 Task: Look for space in Kankakee, United States from 12th July, 2023 to 16th July, 2023 for 8 adults in price range Rs.10000 to Rs.16000. Place can be private room with 8 bedrooms having 8 beds and 8 bathrooms. Property type can be house, flat, guest house. Amenities needed are: wifi, TV, free parkinig on premises, gym, breakfast. Booking option can be shelf check-in. Required host language is English.
Action: Mouse moved to (473, 102)
Screenshot: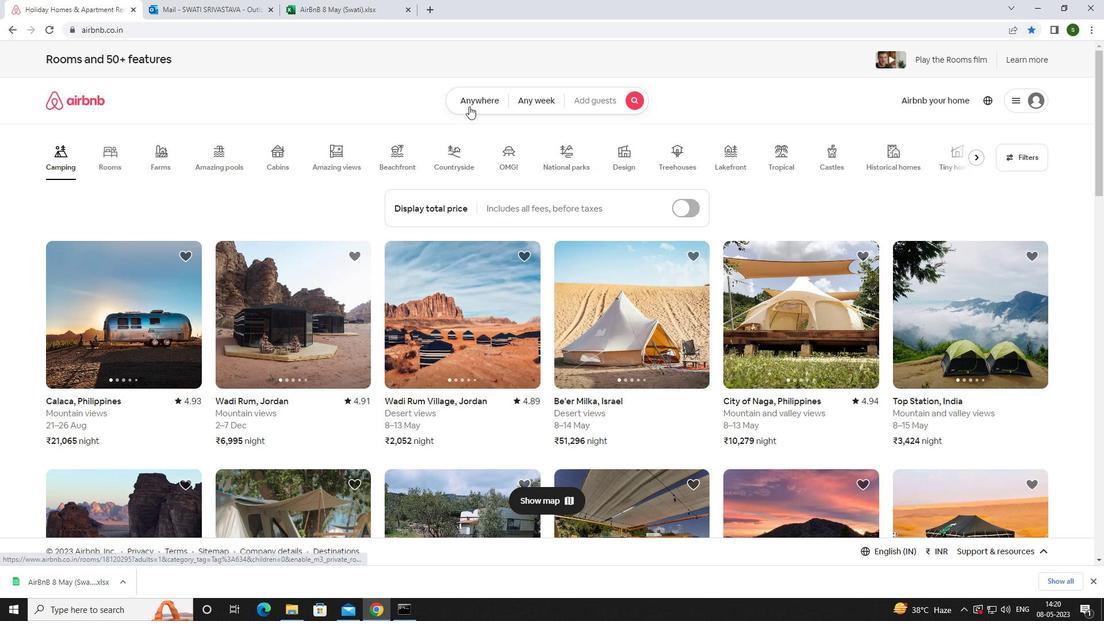 
Action: Mouse pressed left at (473, 102)
Screenshot: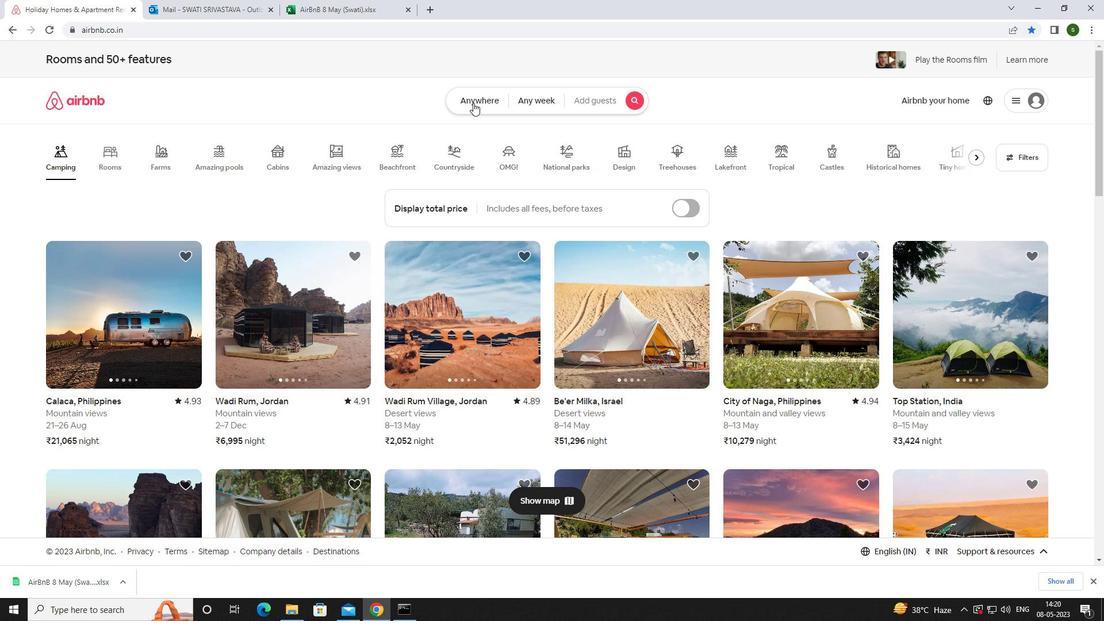 
Action: Mouse moved to (401, 141)
Screenshot: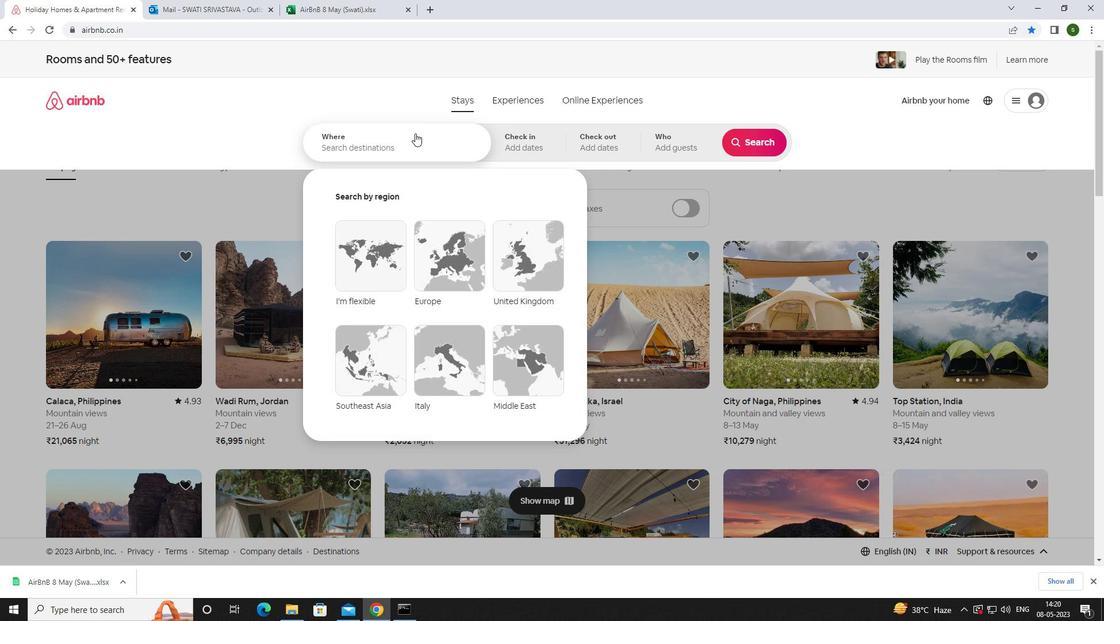 
Action: Mouse pressed left at (401, 141)
Screenshot: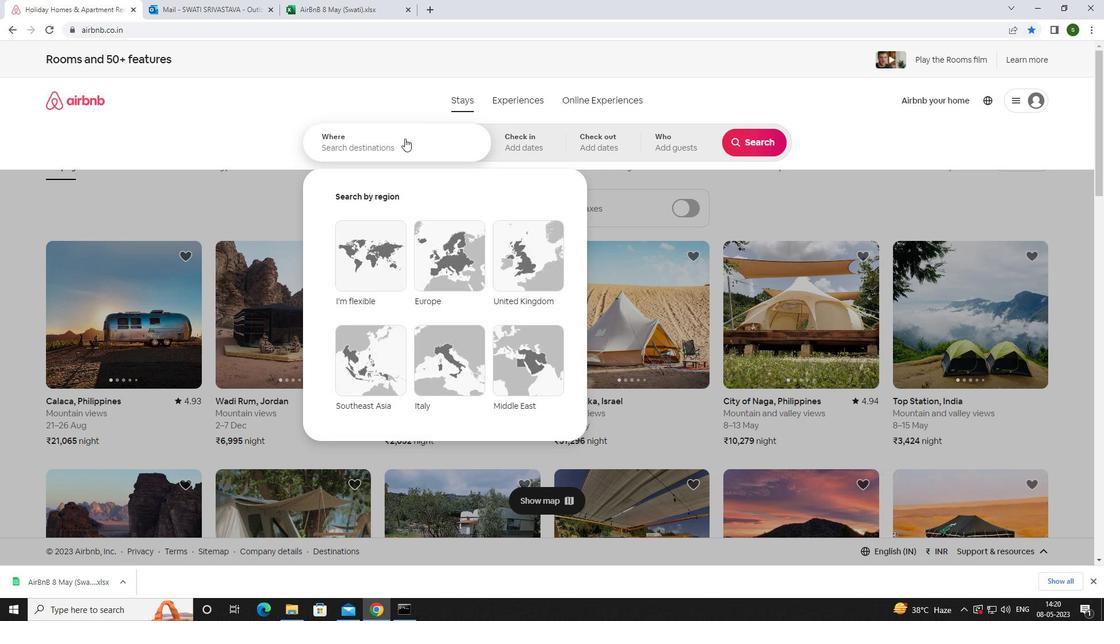 
Action: Key pressed <Key.caps_lock>k<Key.caps_lock>ankakee,<Key.space><Key.caps_lock>u<Key.caps_lock>nited<Key.space><Key.caps_lock>s<Key.caps_lock>tates<Key.enter>
Screenshot: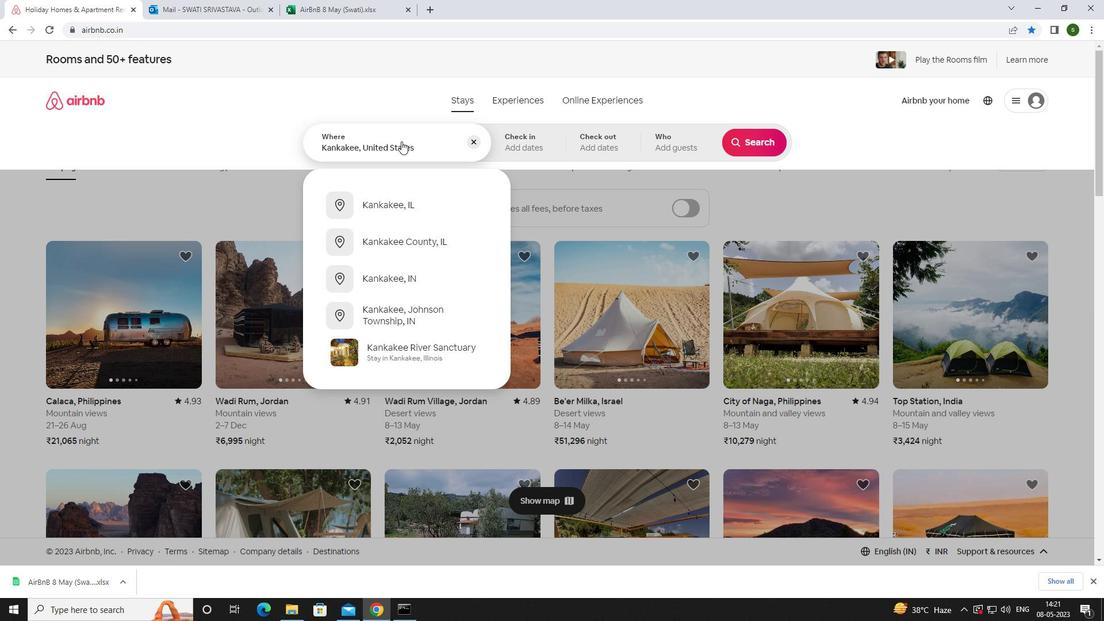 
Action: Mouse moved to (745, 233)
Screenshot: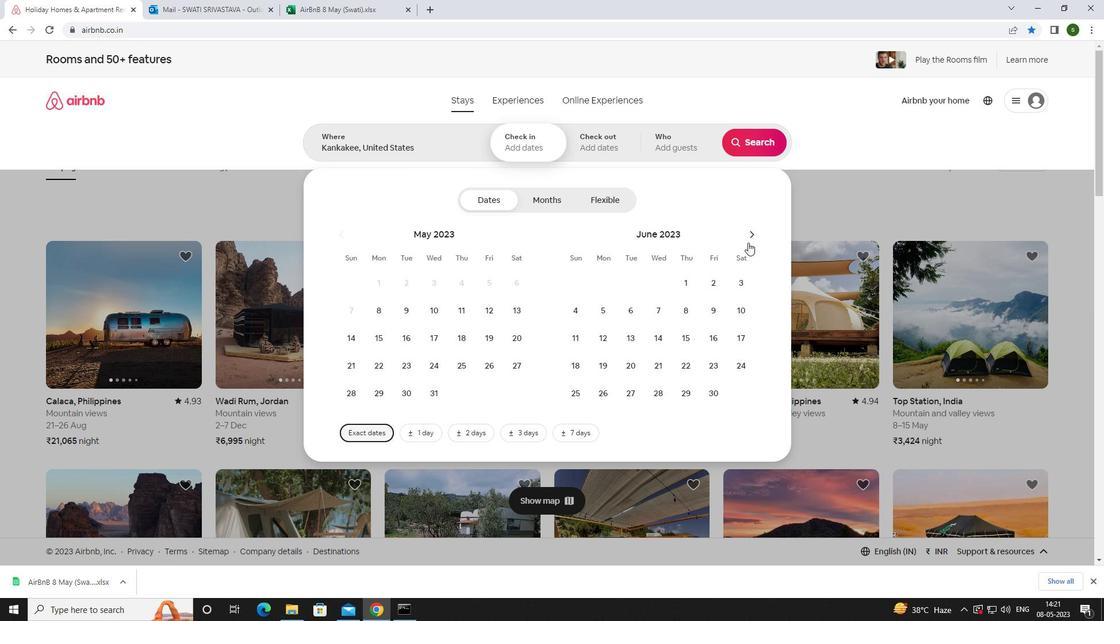 
Action: Mouse pressed left at (745, 233)
Screenshot: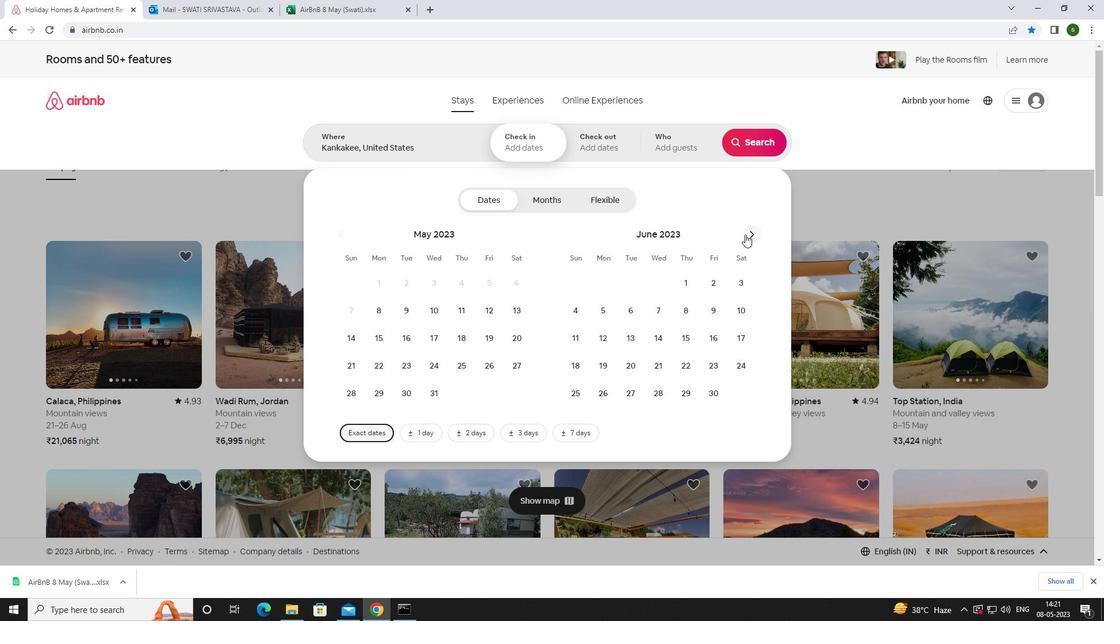 
Action: Mouse moved to (660, 338)
Screenshot: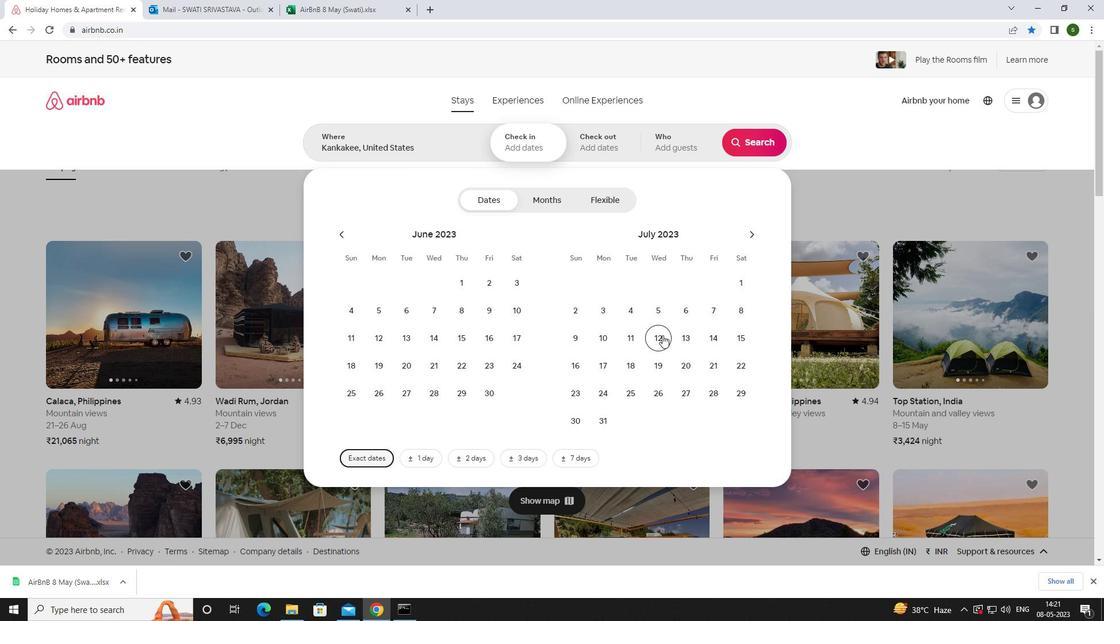 
Action: Mouse pressed left at (660, 338)
Screenshot: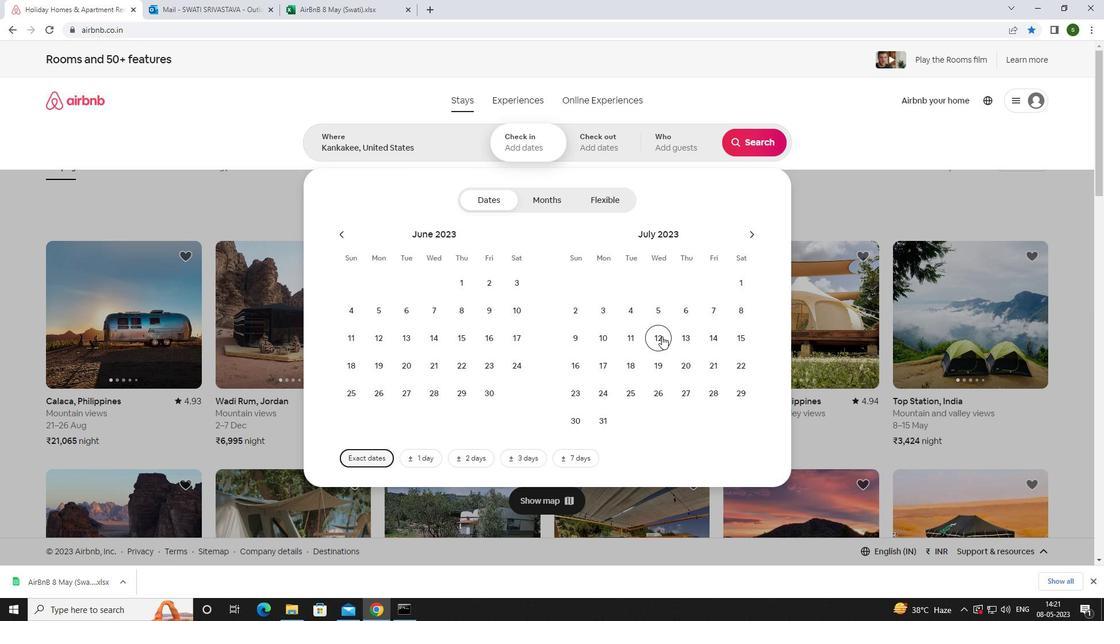 
Action: Mouse moved to (575, 369)
Screenshot: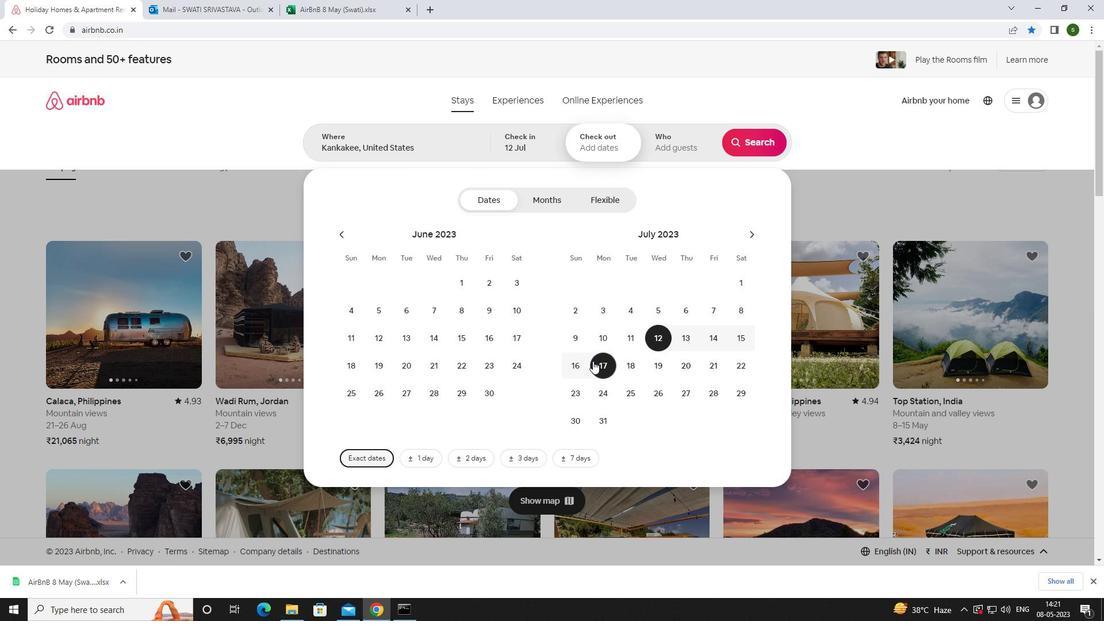 
Action: Mouse pressed left at (575, 369)
Screenshot: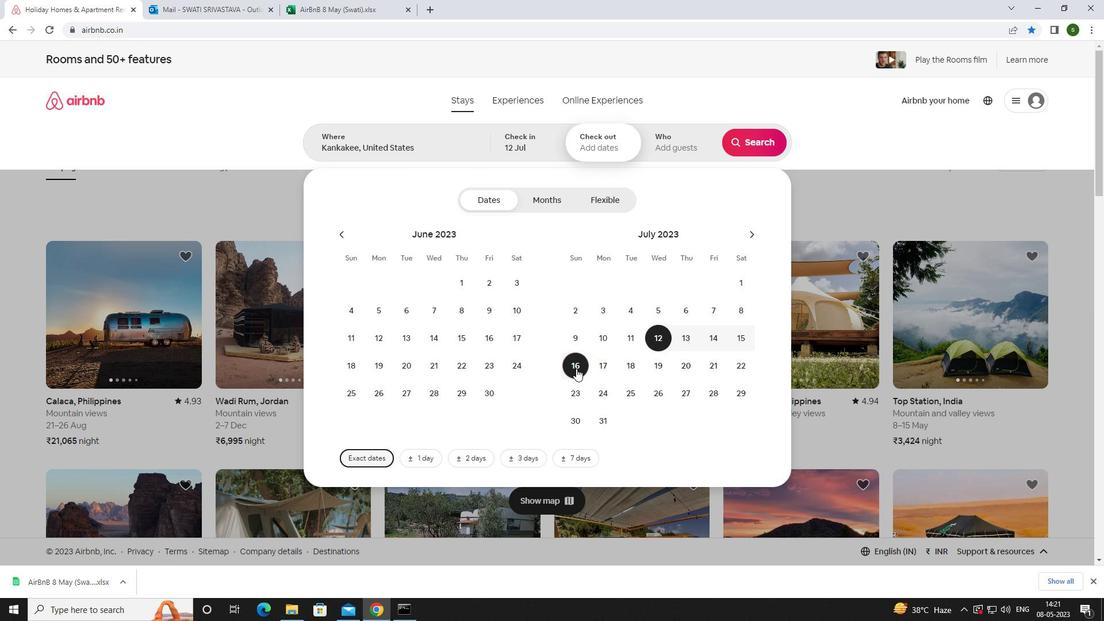 
Action: Mouse moved to (671, 139)
Screenshot: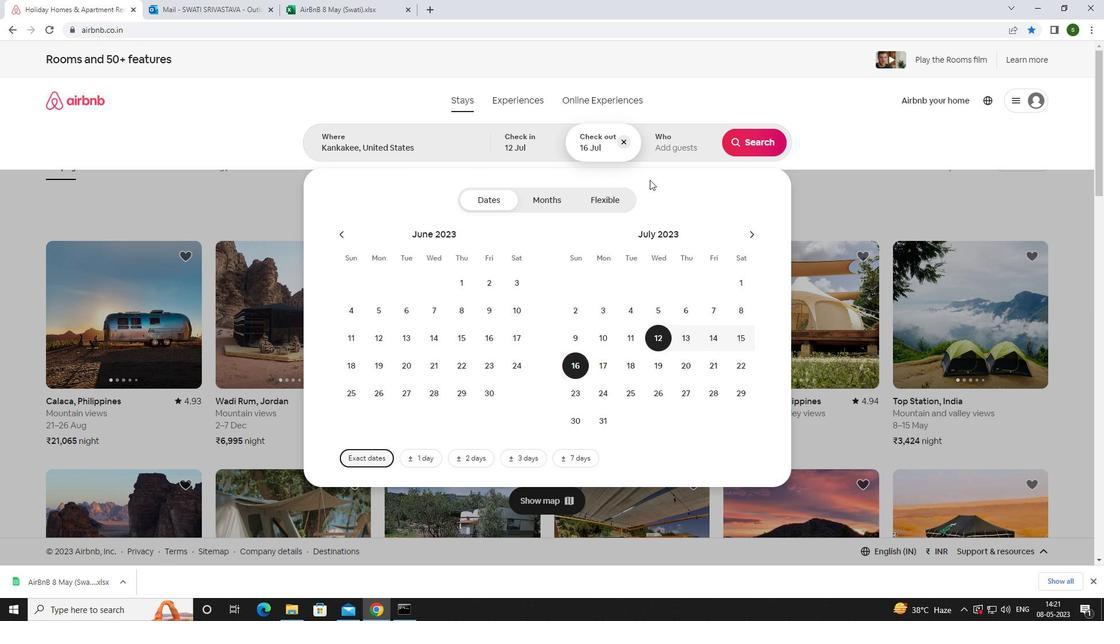 
Action: Mouse pressed left at (671, 139)
Screenshot: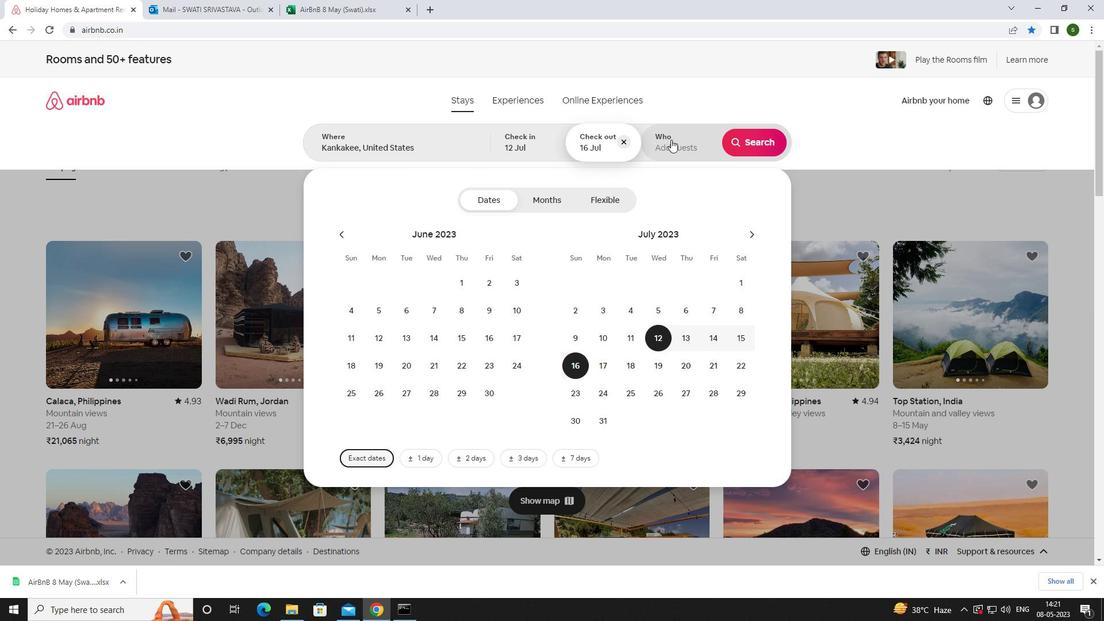 
Action: Mouse moved to (759, 204)
Screenshot: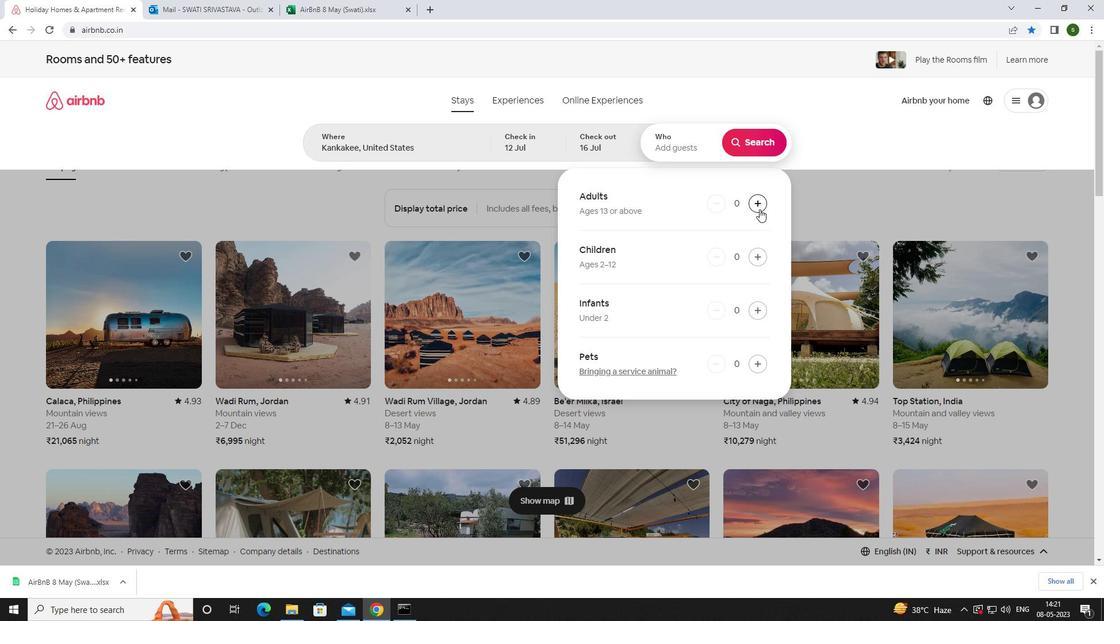 
Action: Mouse pressed left at (759, 204)
Screenshot: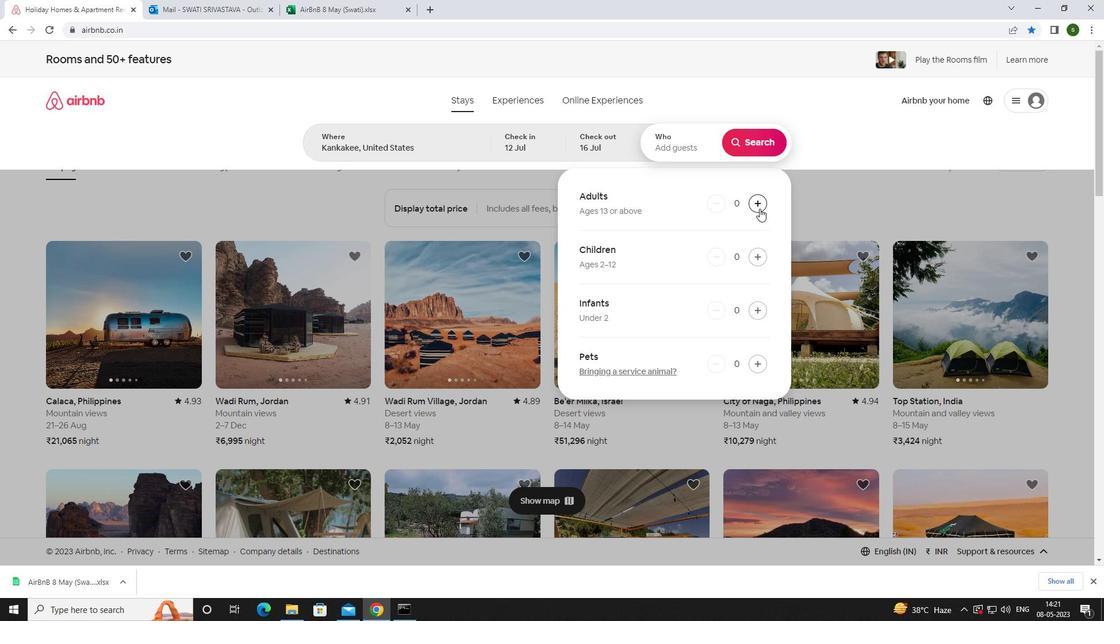 
Action: Mouse pressed left at (759, 204)
Screenshot: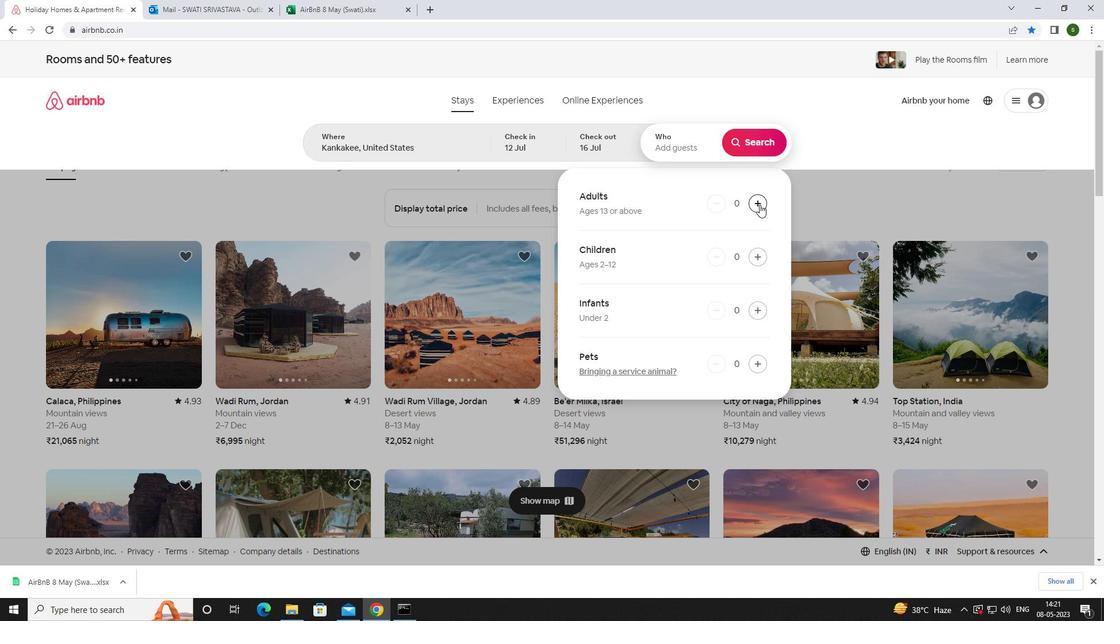 
Action: Mouse pressed left at (759, 204)
Screenshot: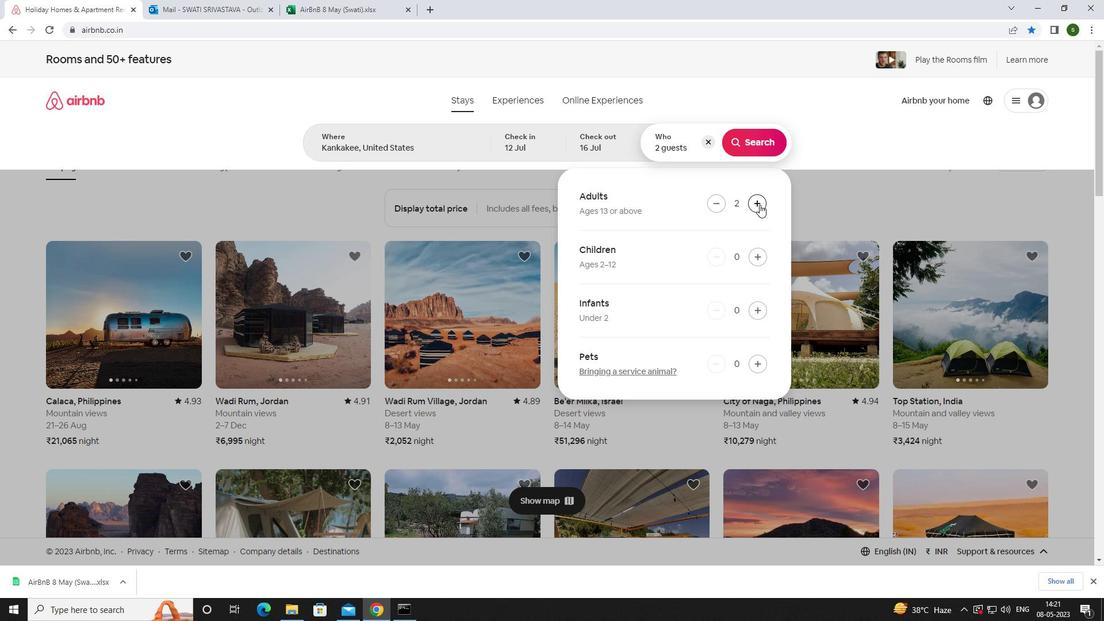 
Action: Mouse pressed left at (759, 204)
Screenshot: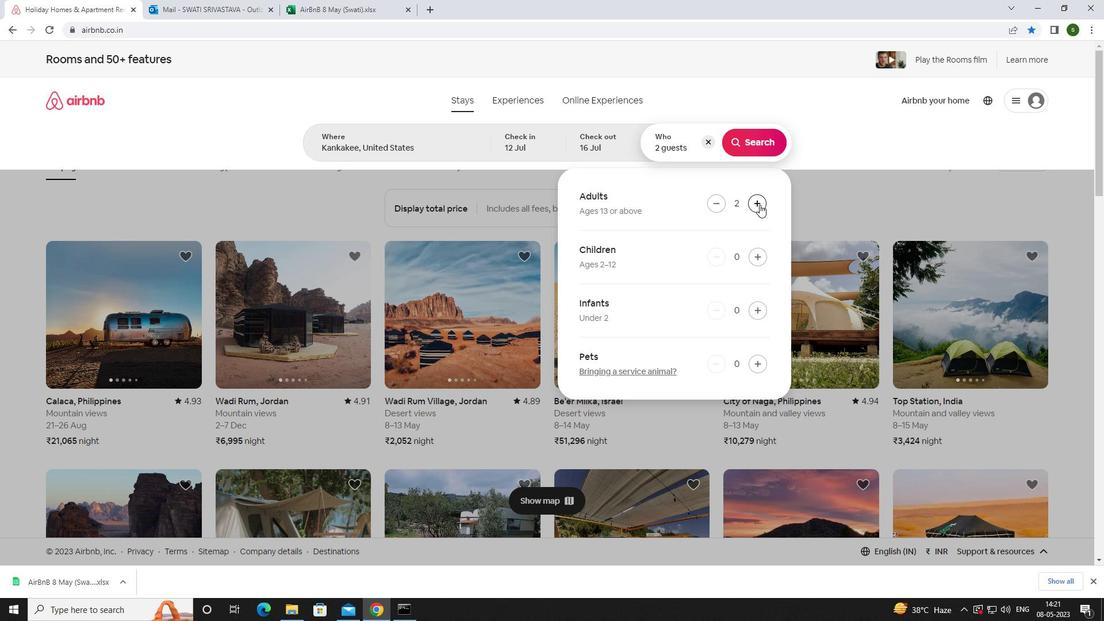 
Action: Mouse pressed left at (759, 204)
Screenshot: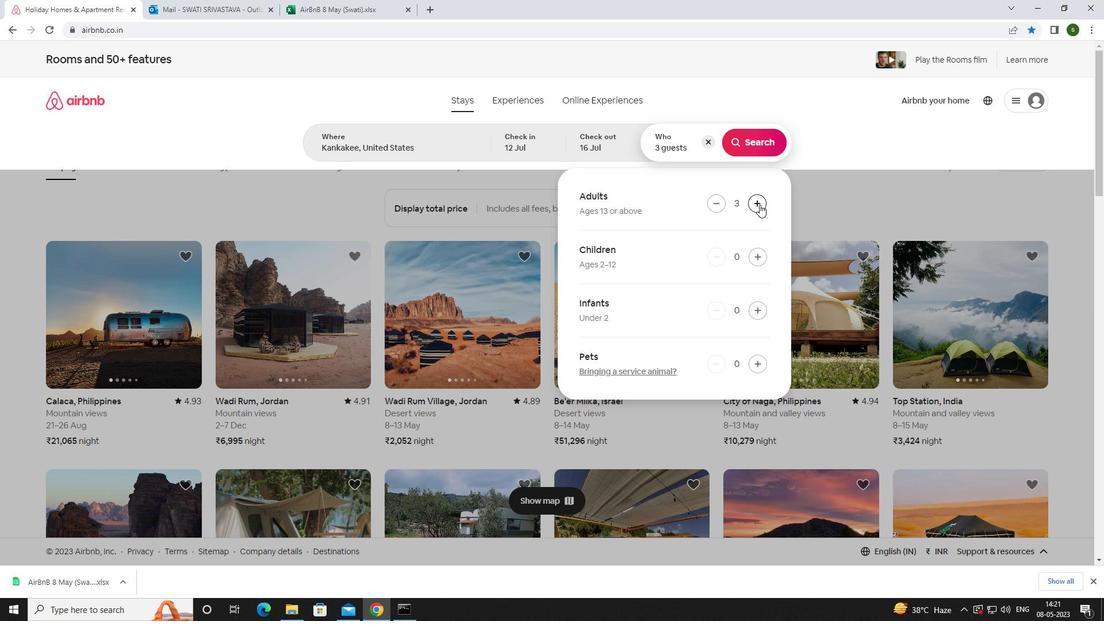 
Action: Mouse pressed left at (759, 204)
Screenshot: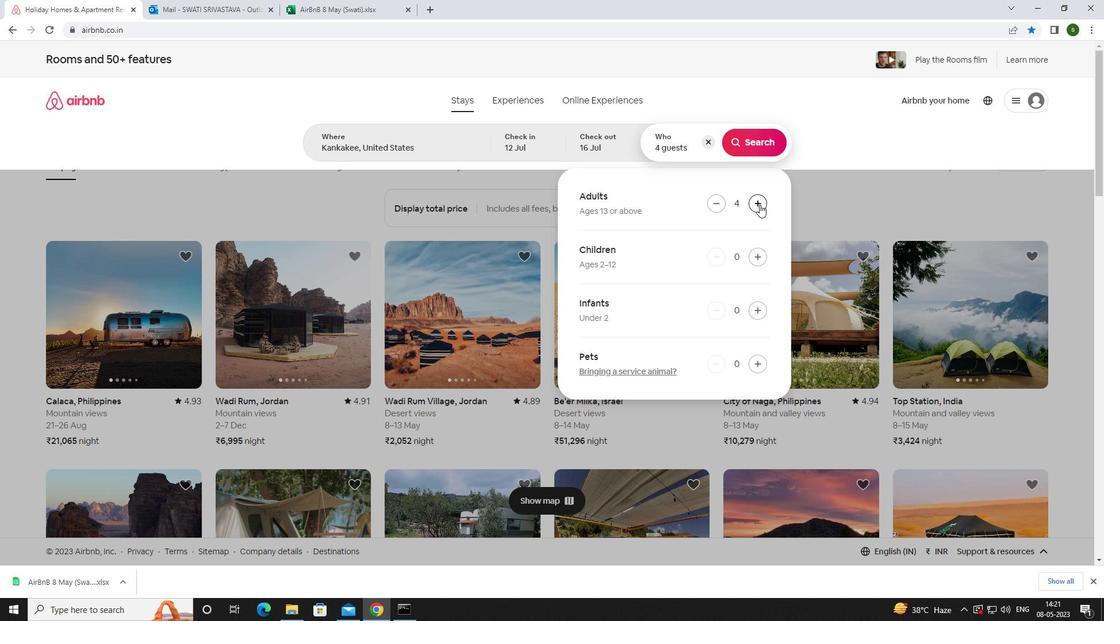 
Action: Mouse pressed left at (759, 204)
Screenshot: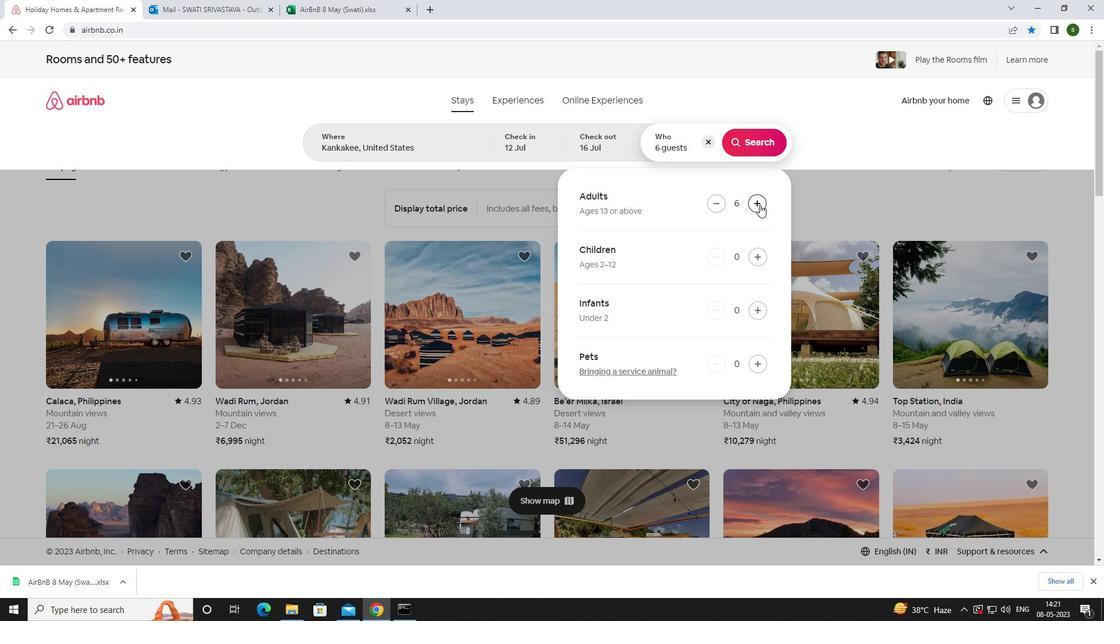
Action: Mouse moved to (759, 204)
Screenshot: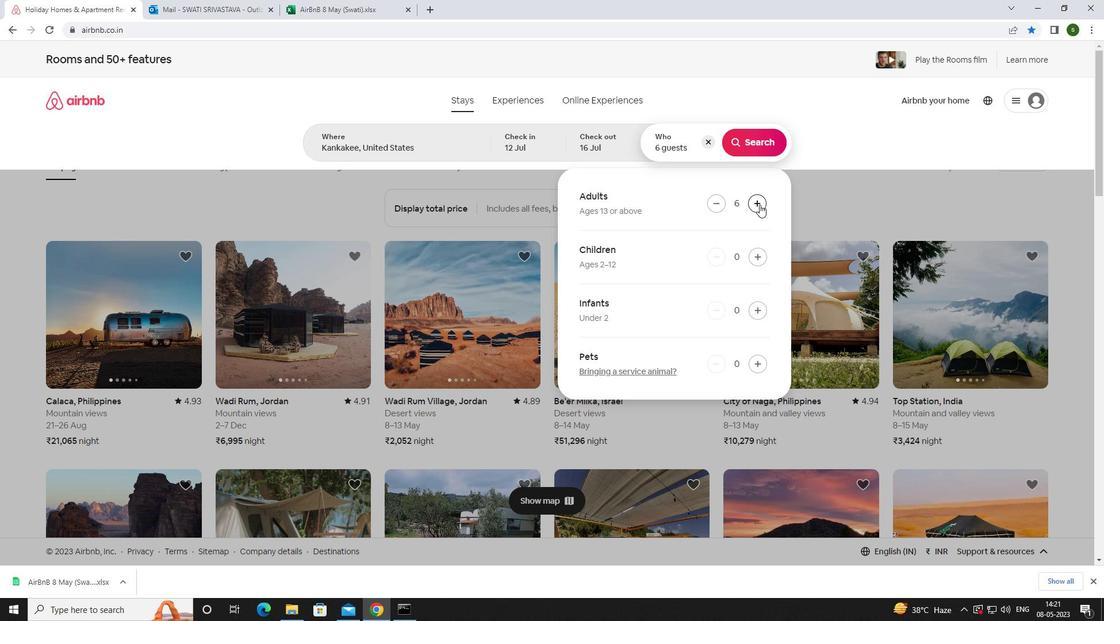 
Action: Mouse pressed left at (759, 204)
Screenshot: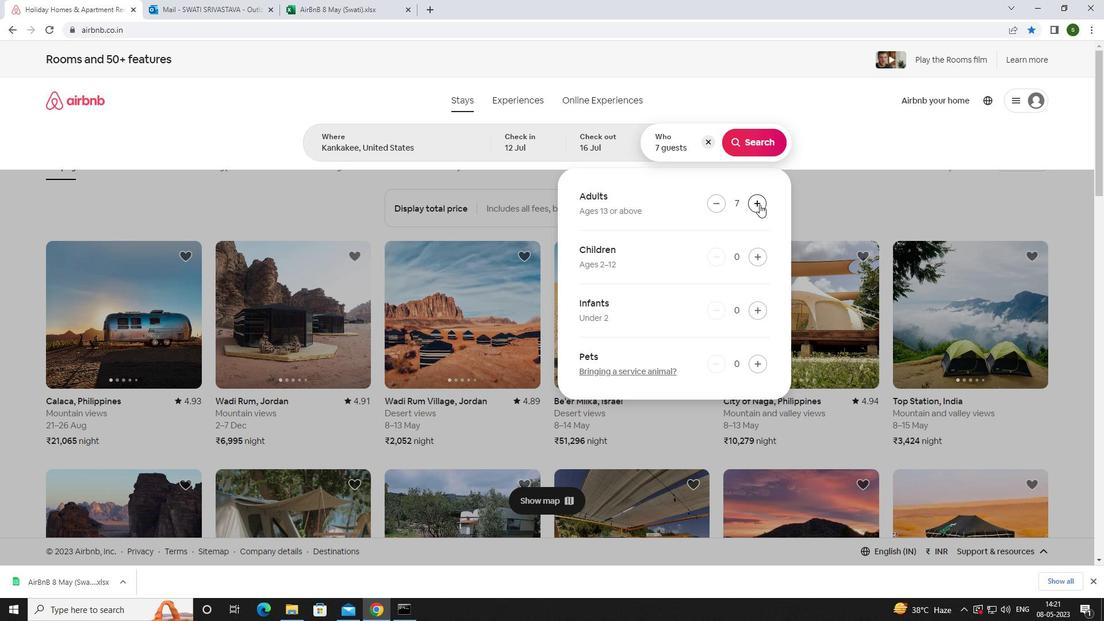 
Action: Mouse moved to (755, 139)
Screenshot: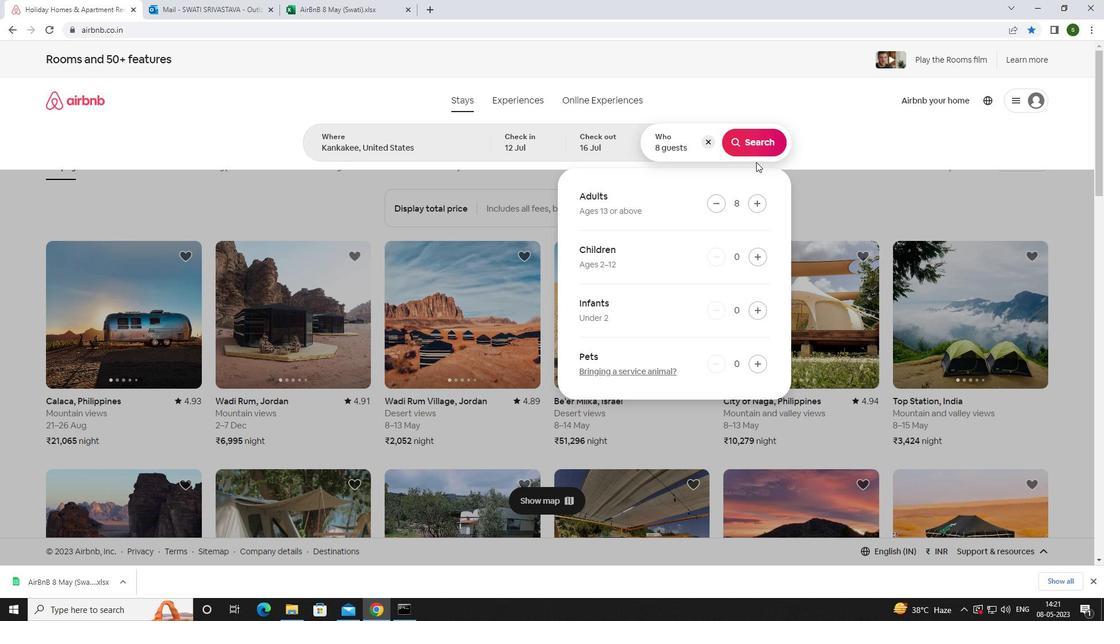 
Action: Mouse pressed left at (755, 139)
Screenshot: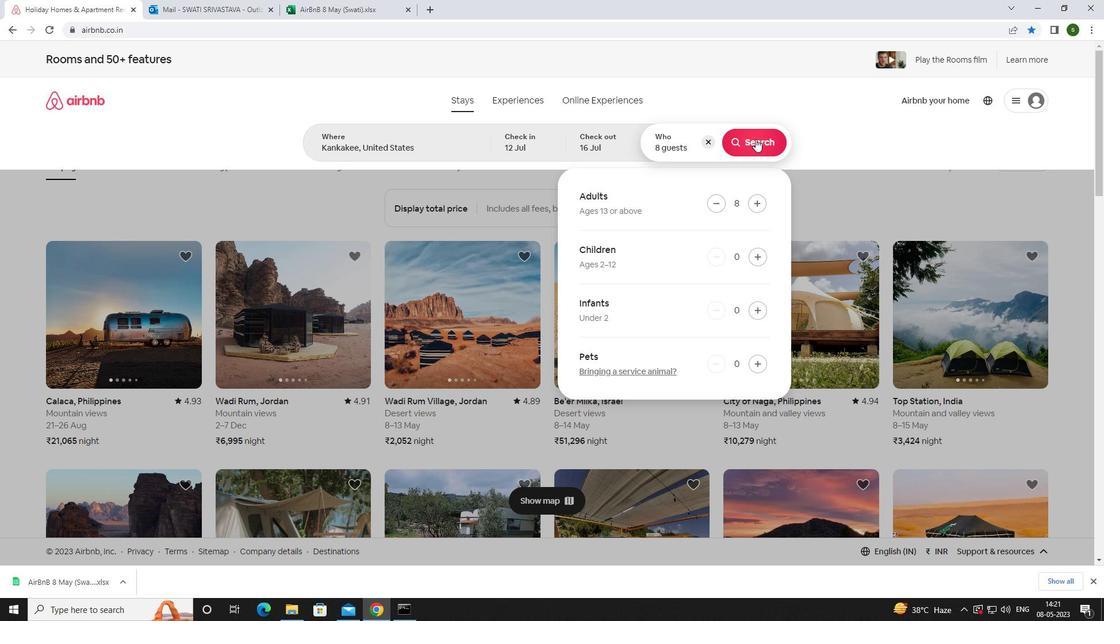 
Action: Mouse moved to (1047, 104)
Screenshot: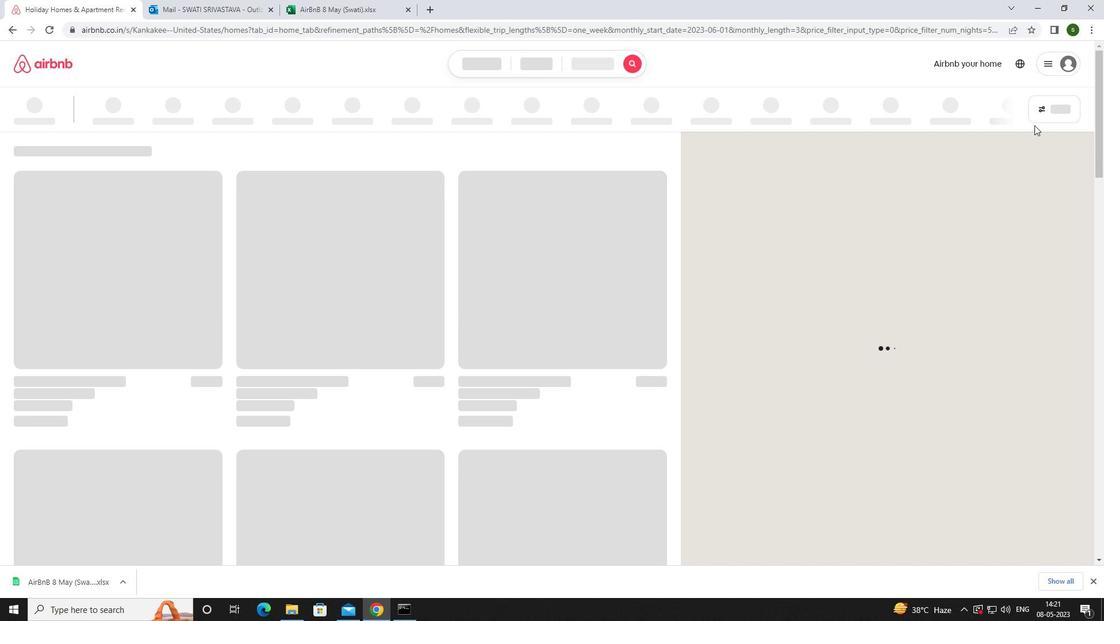 
Action: Mouse pressed left at (1047, 104)
Screenshot: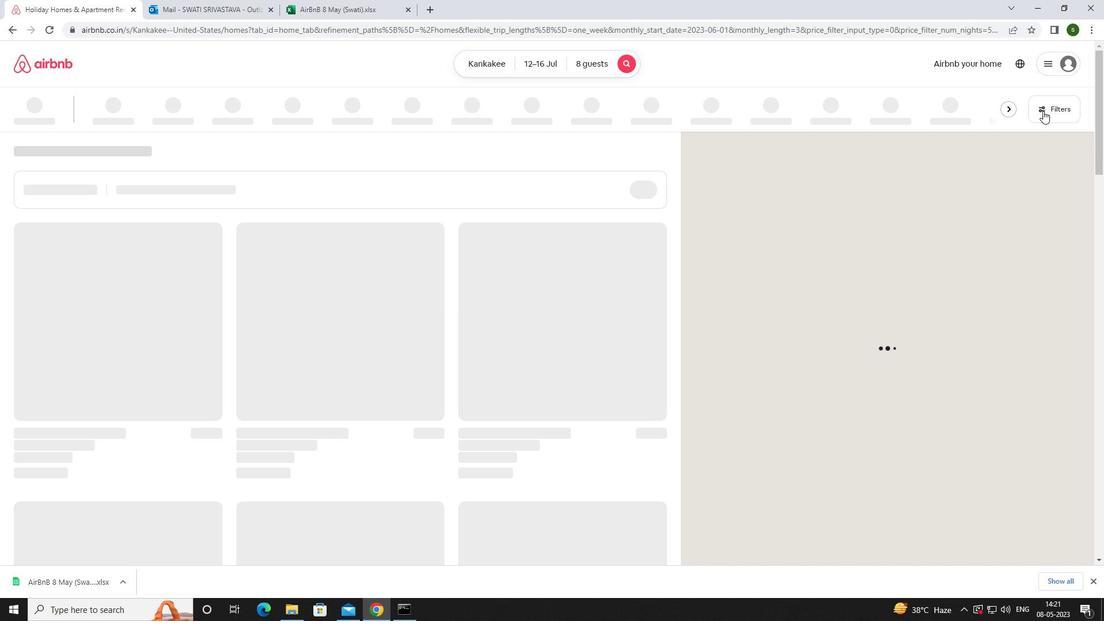 
Action: Mouse moved to (463, 389)
Screenshot: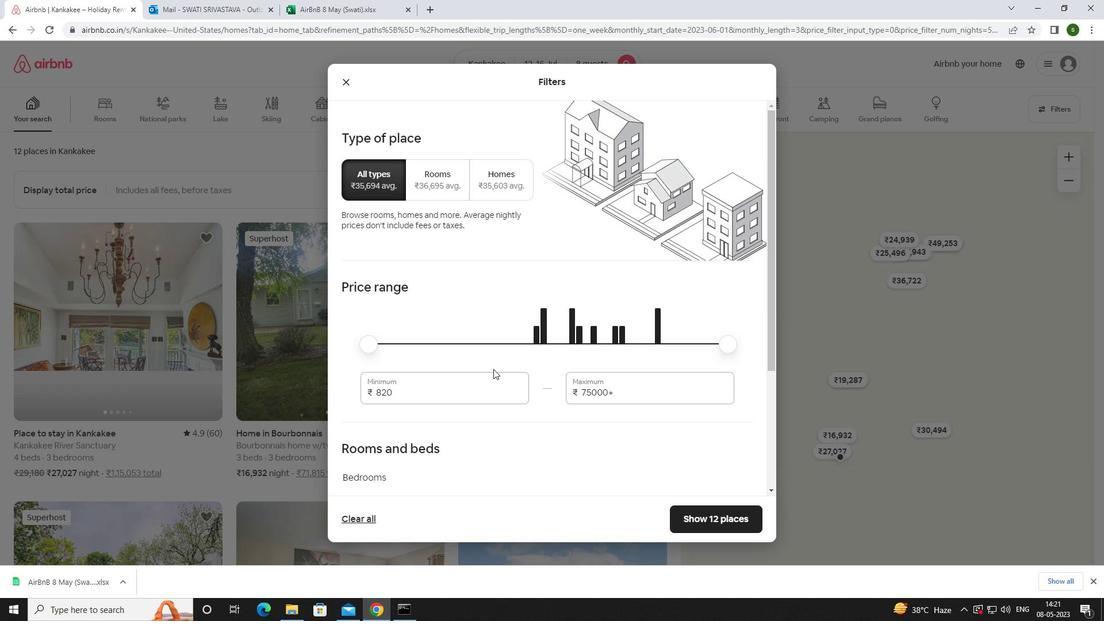
Action: Mouse pressed left at (463, 389)
Screenshot: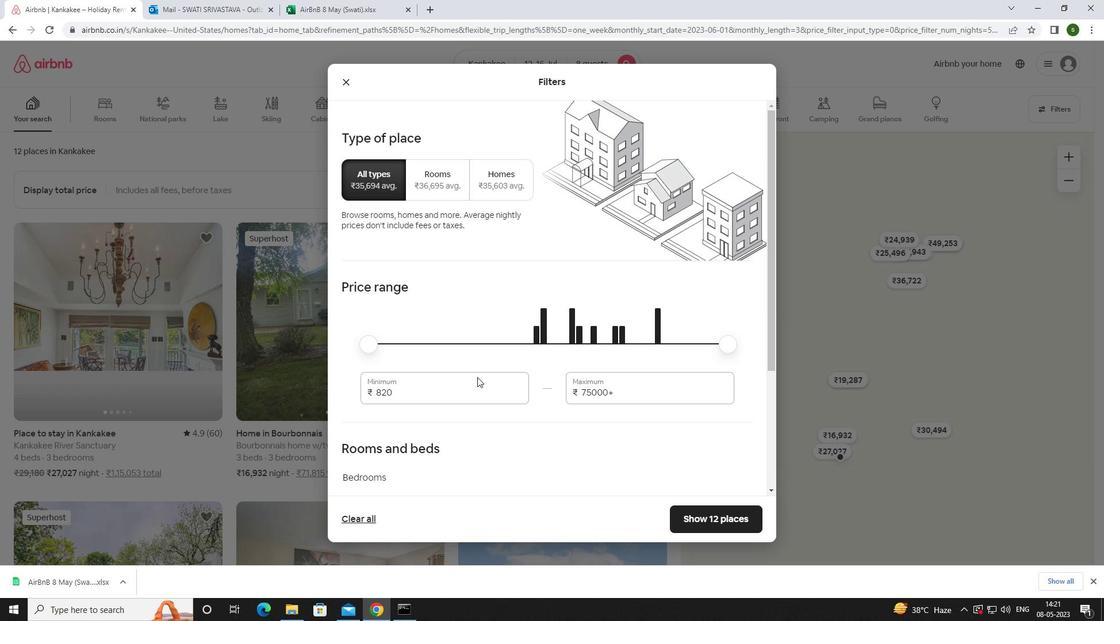 
Action: Key pressed <Key.backspace><Key.backspace><Key.backspace>10000
Screenshot: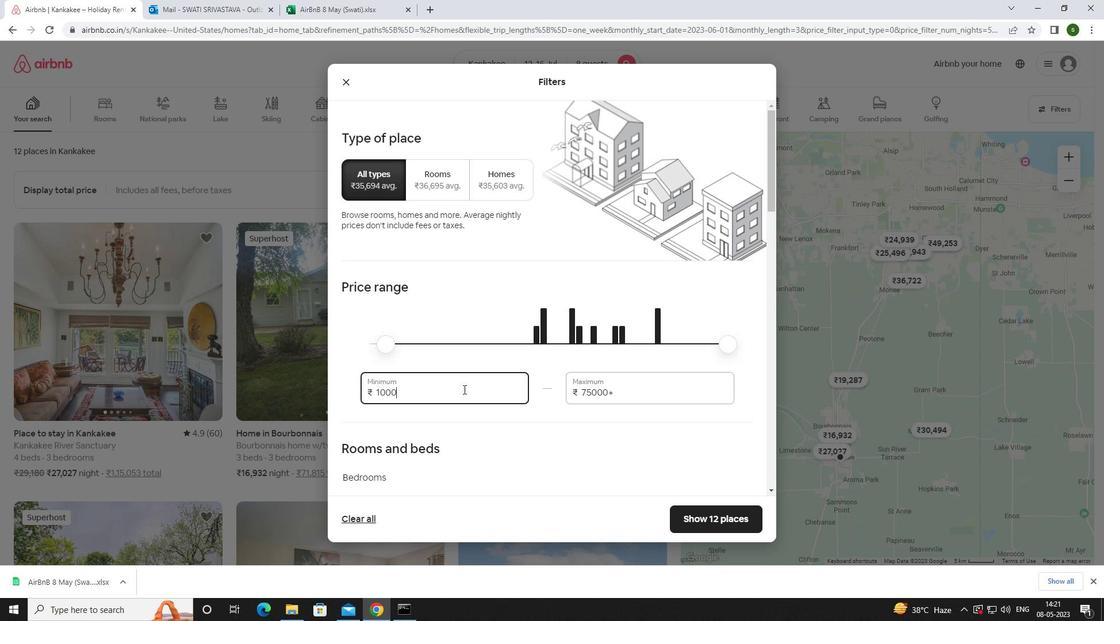 
Action: Mouse moved to (626, 393)
Screenshot: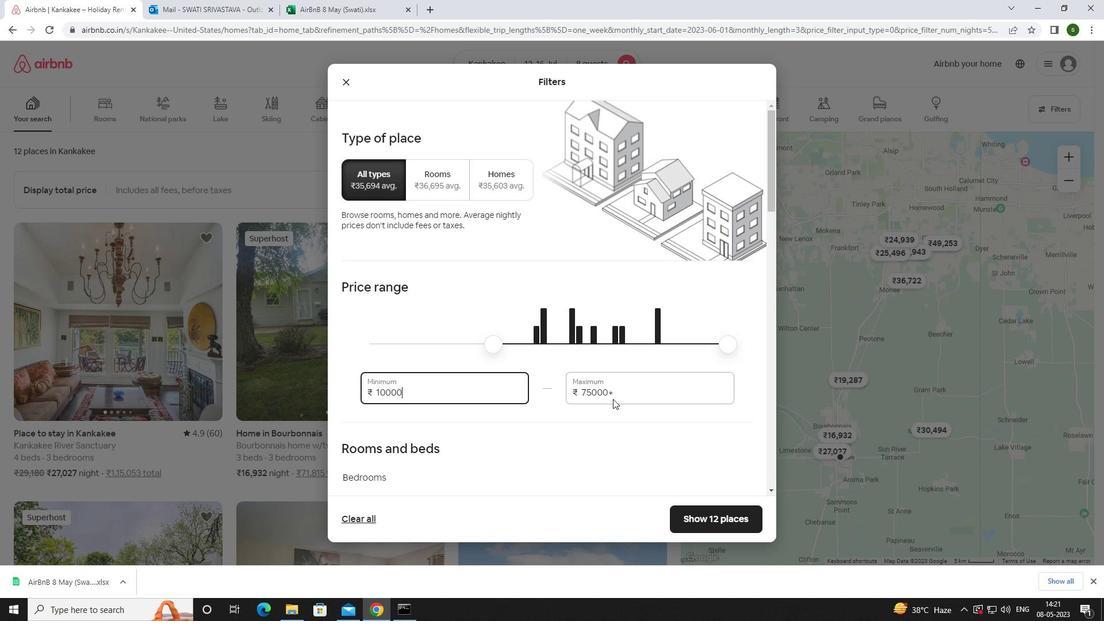 
Action: Mouse pressed left at (626, 393)
Screenshot: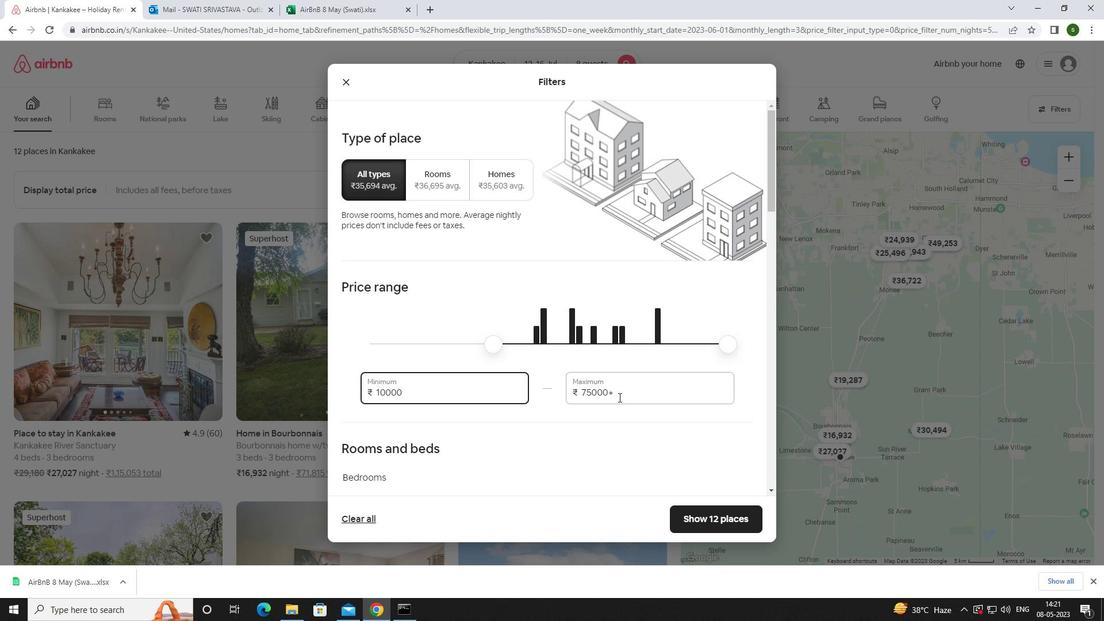 
Action: Key pressed <Key.backspace><Key.backspace><Key.backspace><Key.backspace><Key.backspace><Key.backspace><Key.backspace><Key.backspace><Key.backspace><Key.backspace>16000
Screenshot: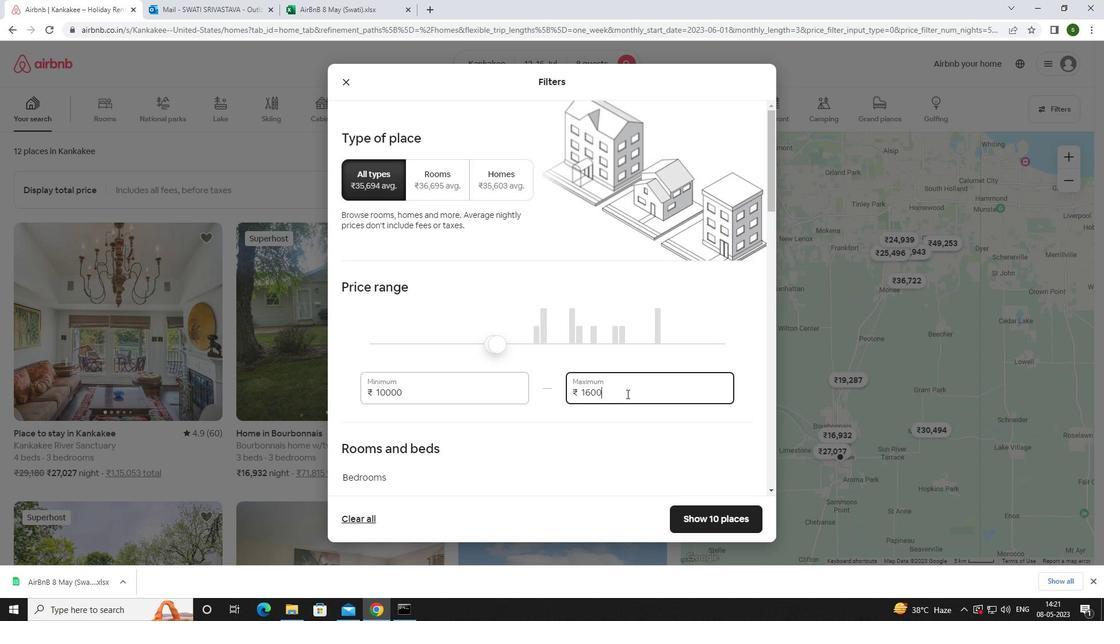 
Action: Mouse moved to (543, 396)
Screenshot: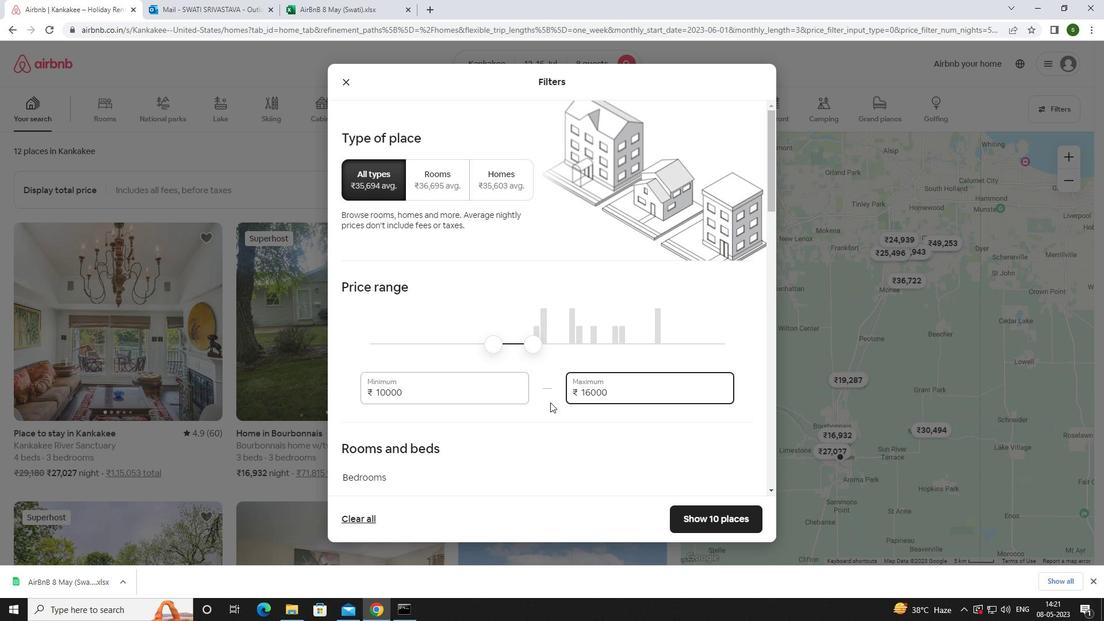 
Action: Mouse scrolled (543, 395) with delta (0, 0)
Screenshot: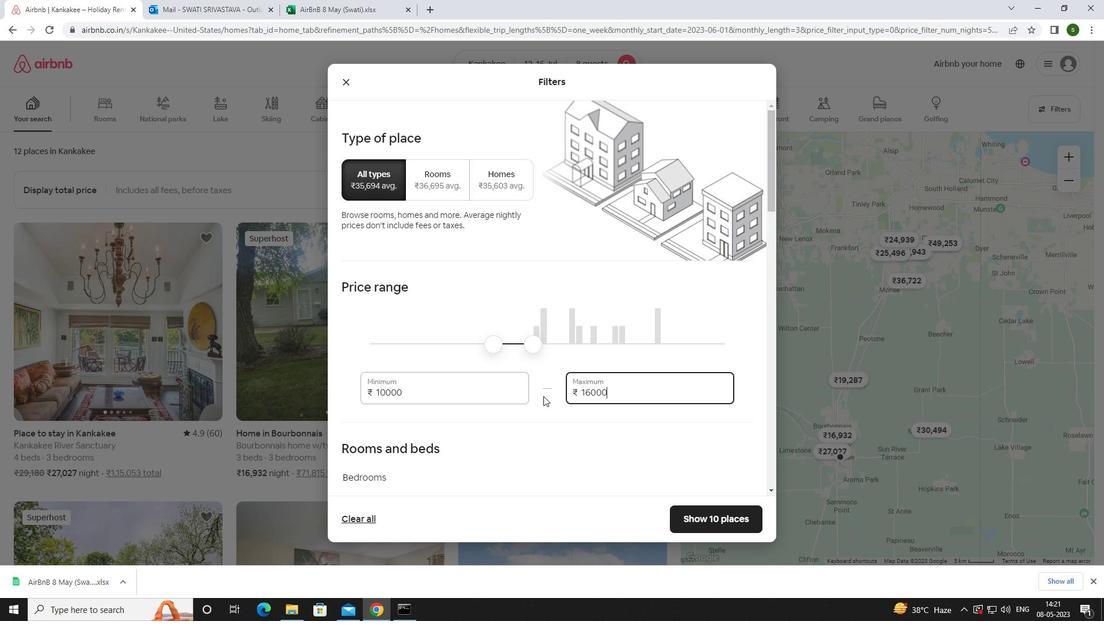 
Action: Mouse scrolled (543, 395) with delta (0, 0)
Screenshot: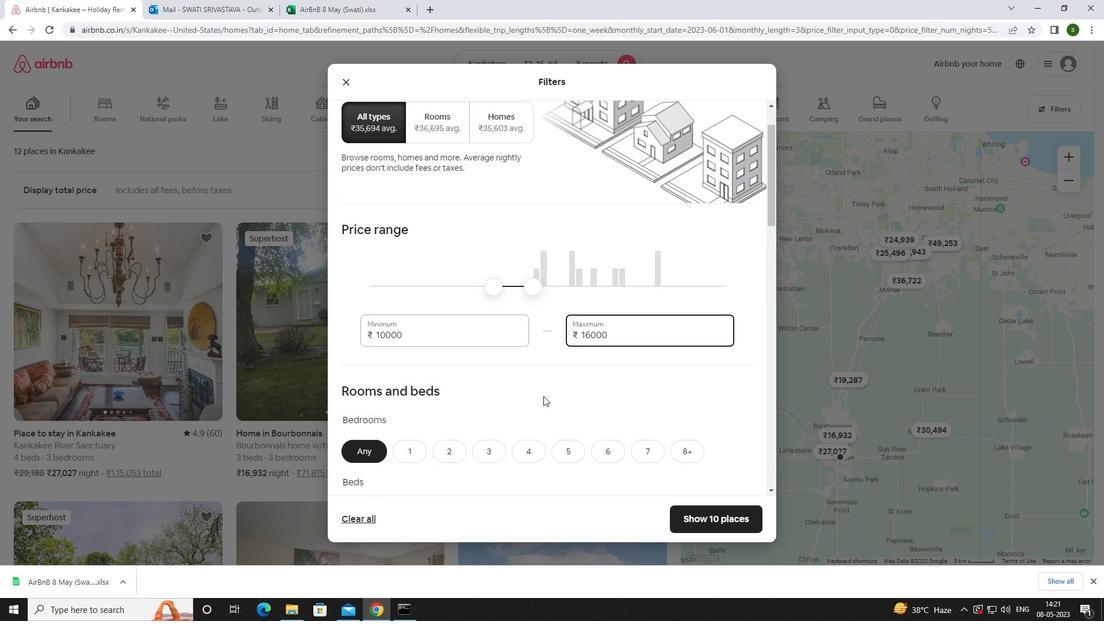 
Action: Mouse scrolled (543, 395) with delta (0, 0)
Screenshot: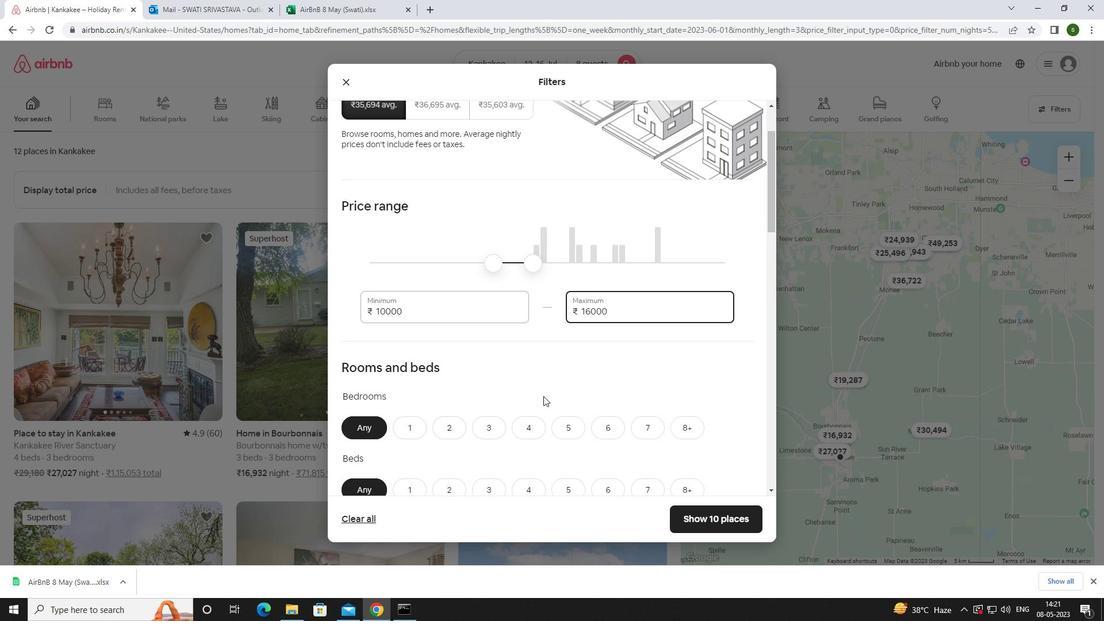 
Action: Mouse scrolled (543, 395) with delta (0, 0)
Screenshot: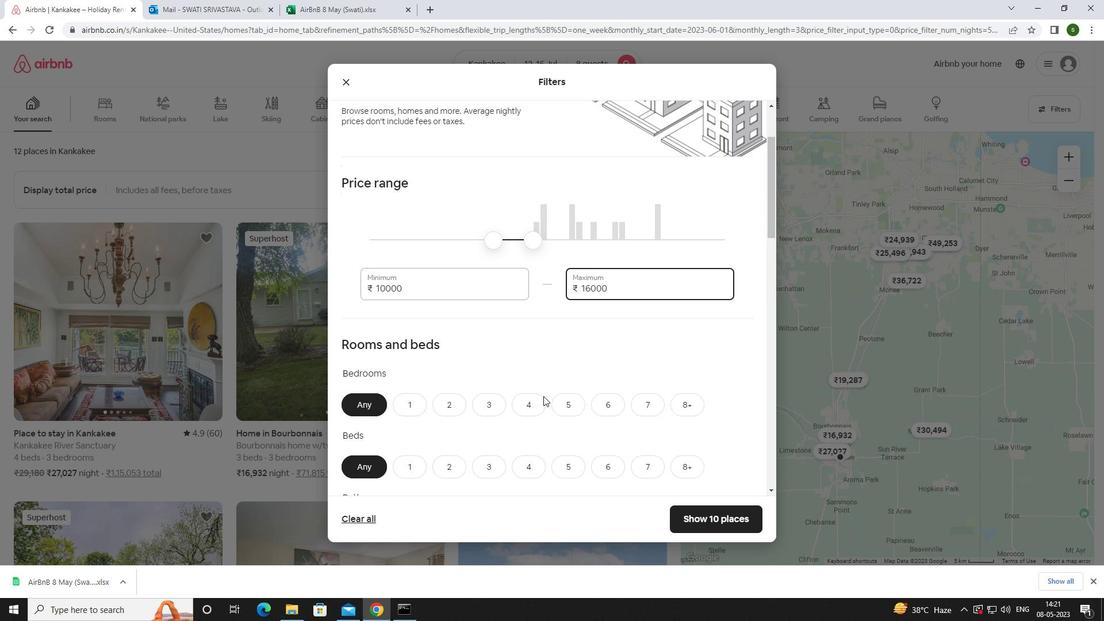 
Action: Mouse moved to (680, 278)
Screenshot: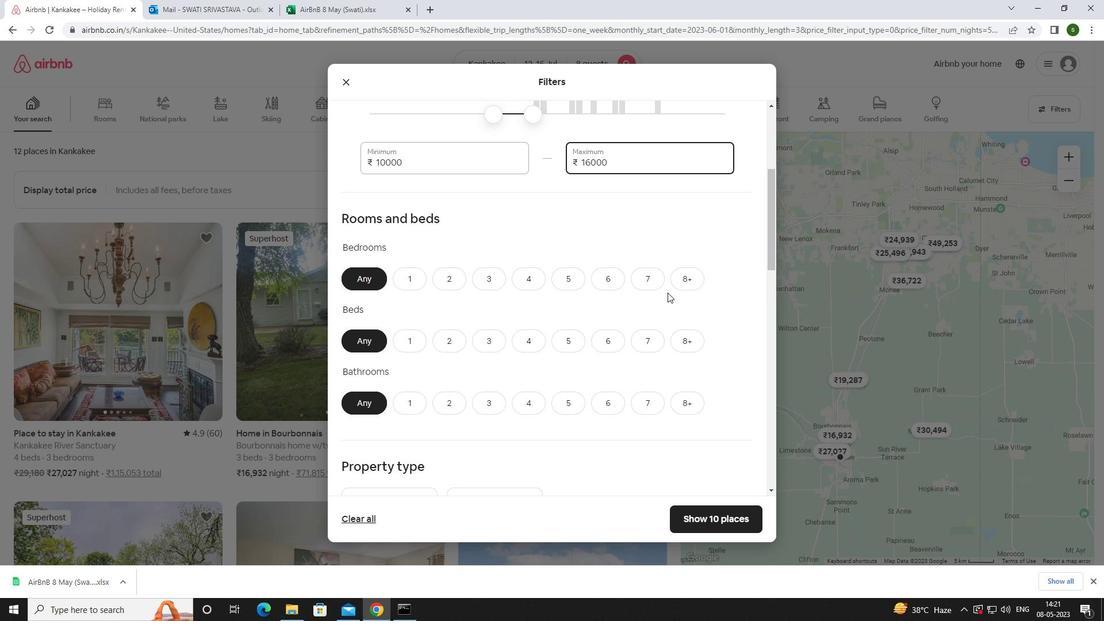 
Action: Mouse pressed left at (680, 278)
Screenshot: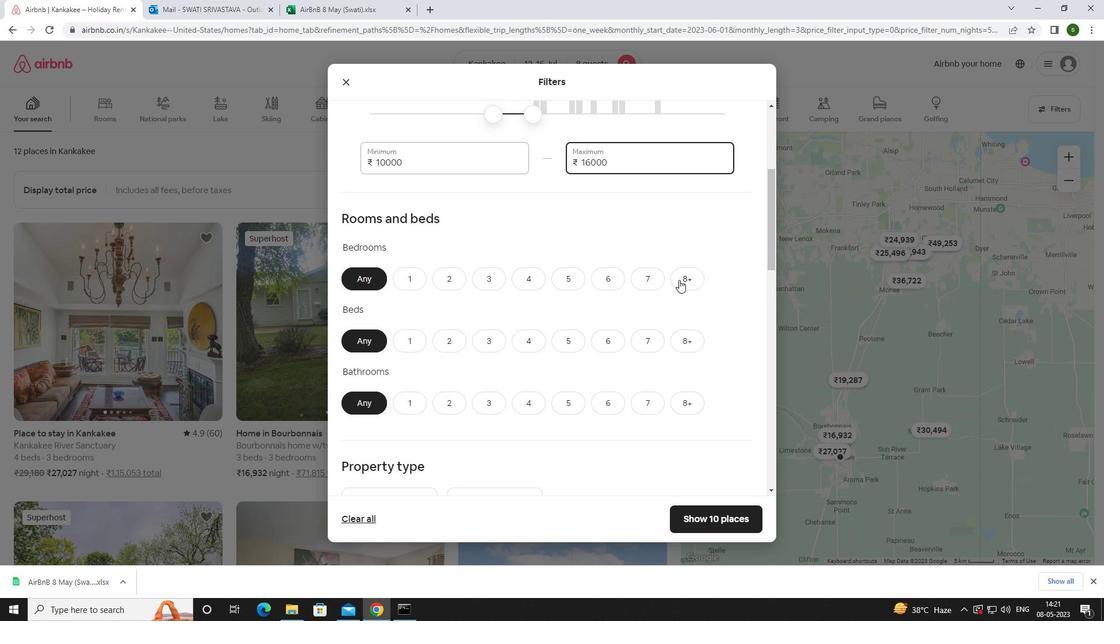 
Action: Mouse moved to (683, 336)
Screenshot: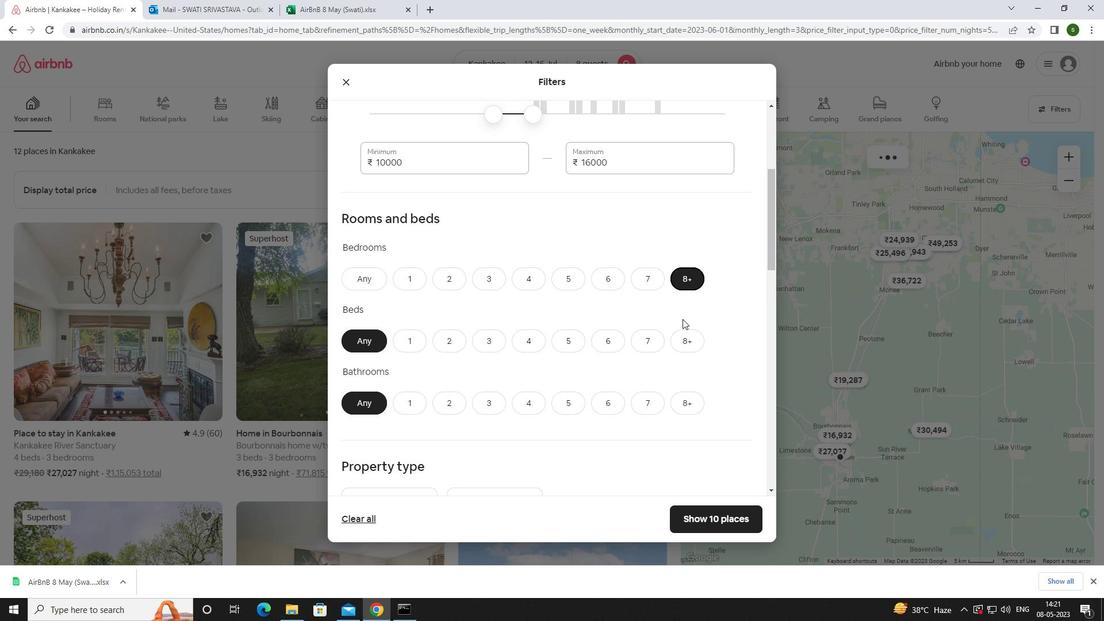 
Action: Mouse pressed left at (683, 336)
Screenshot: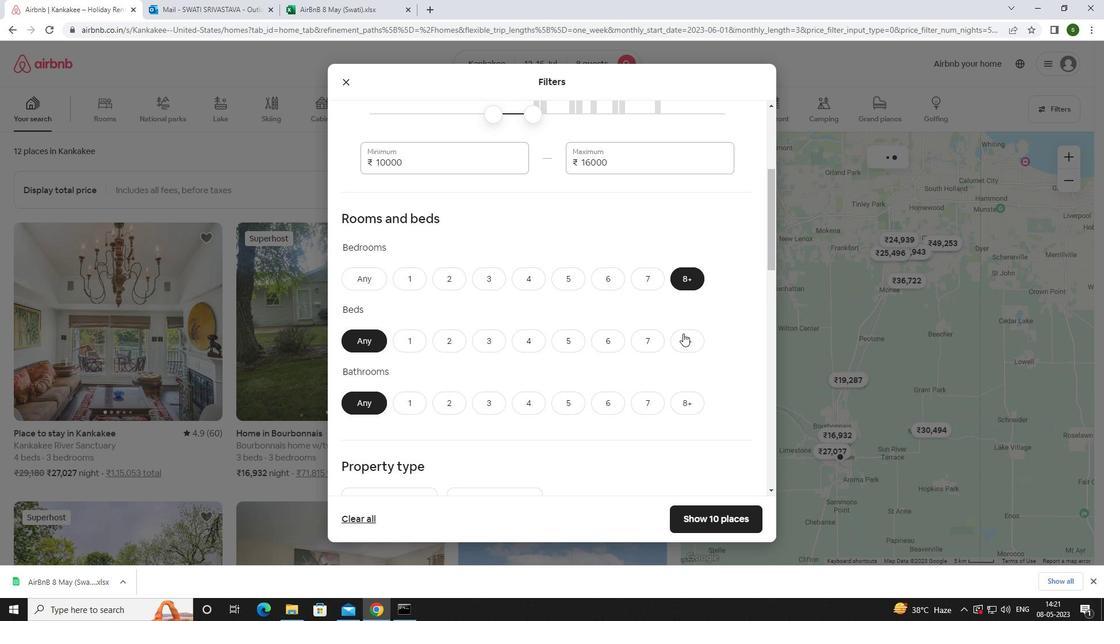 
Action: Mouse moved to (689, 403)
Screenshot: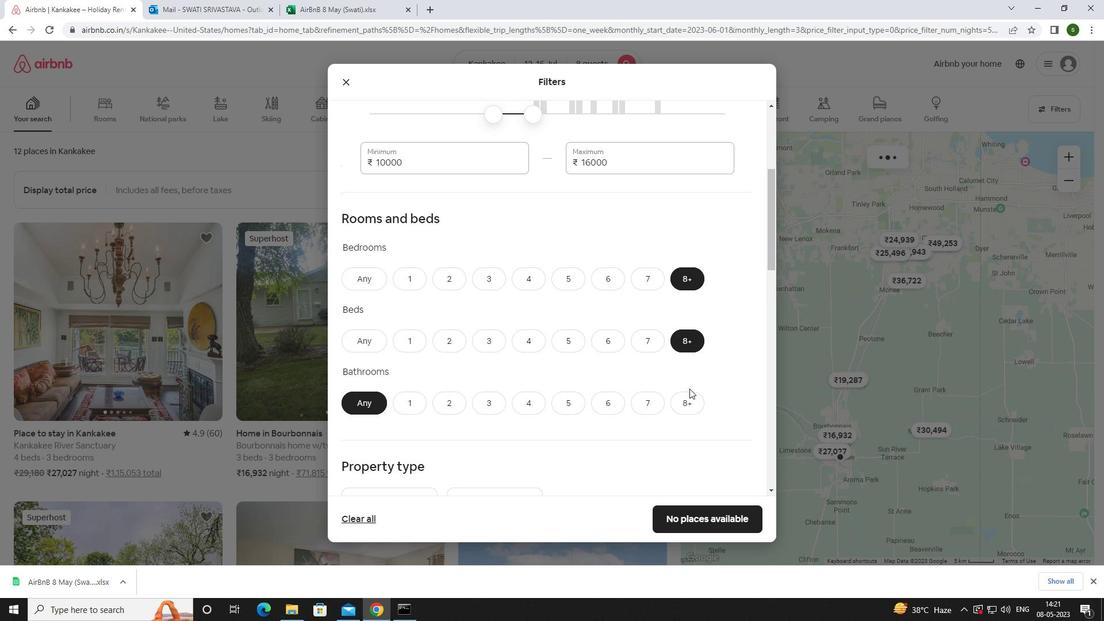 
Action: Mouse pressed left at (689, 403)
Screenshot: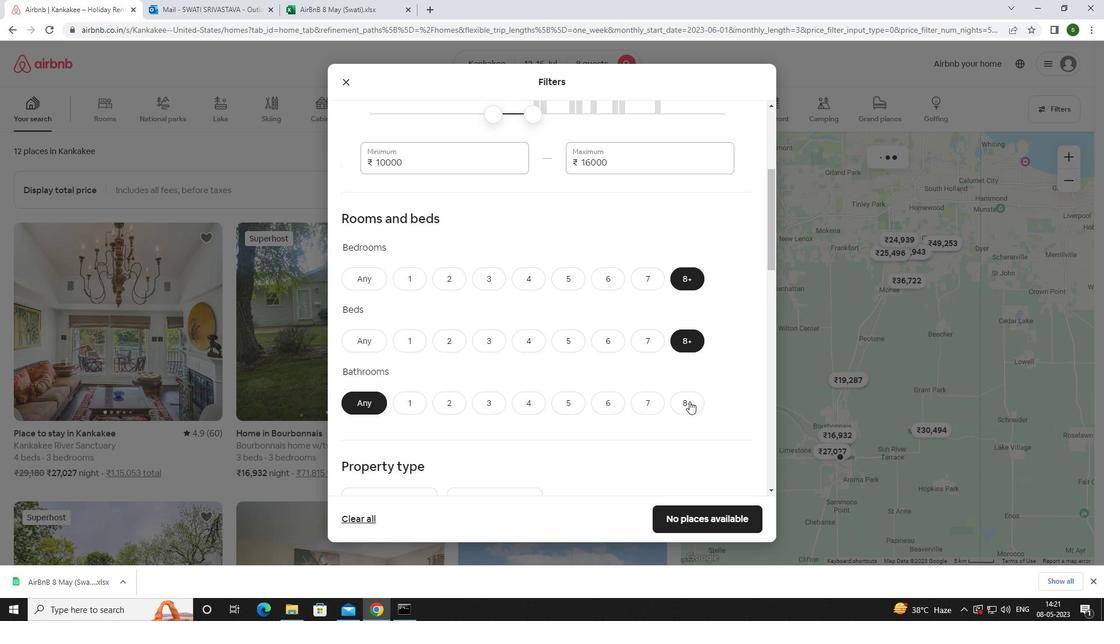 
Action: Mouse scrolled (689, 403) with delta (0, 0)
Screenshot: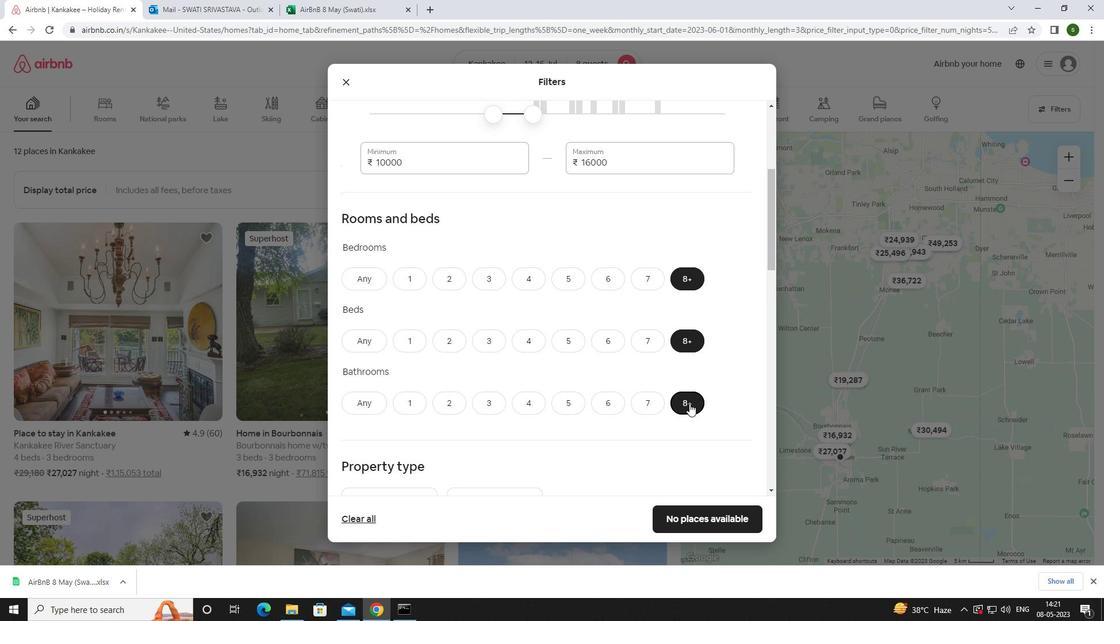 
Action: Mouse scrolled (689, 403) with delta (0, 0)
Screenshot: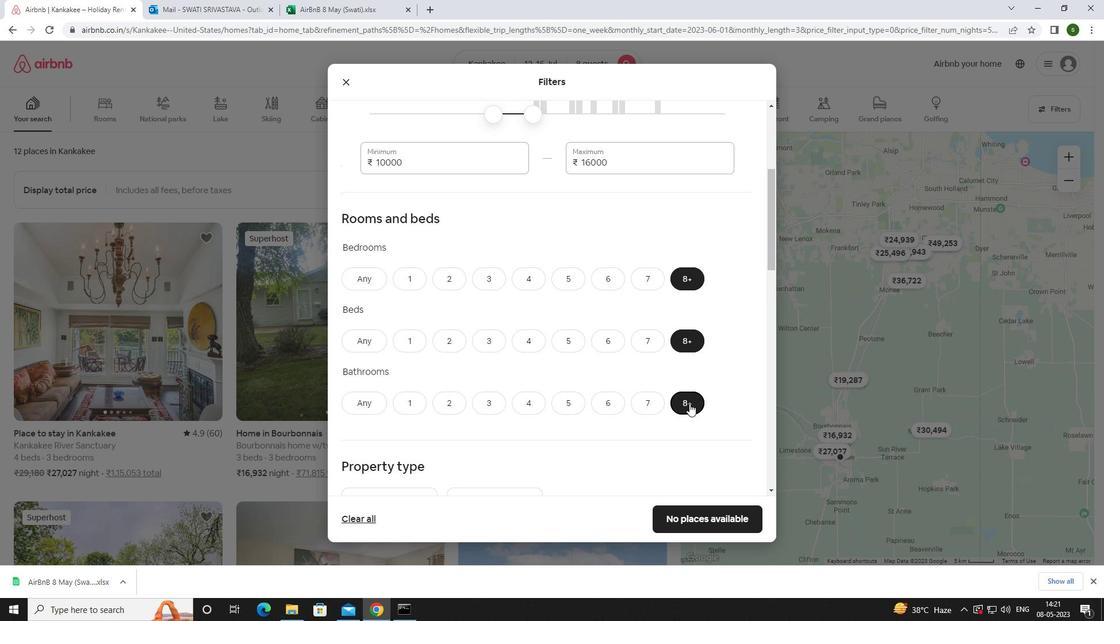 
Action: Mouse scrolled (689, 403) with delta (0, 0)
Screenshot: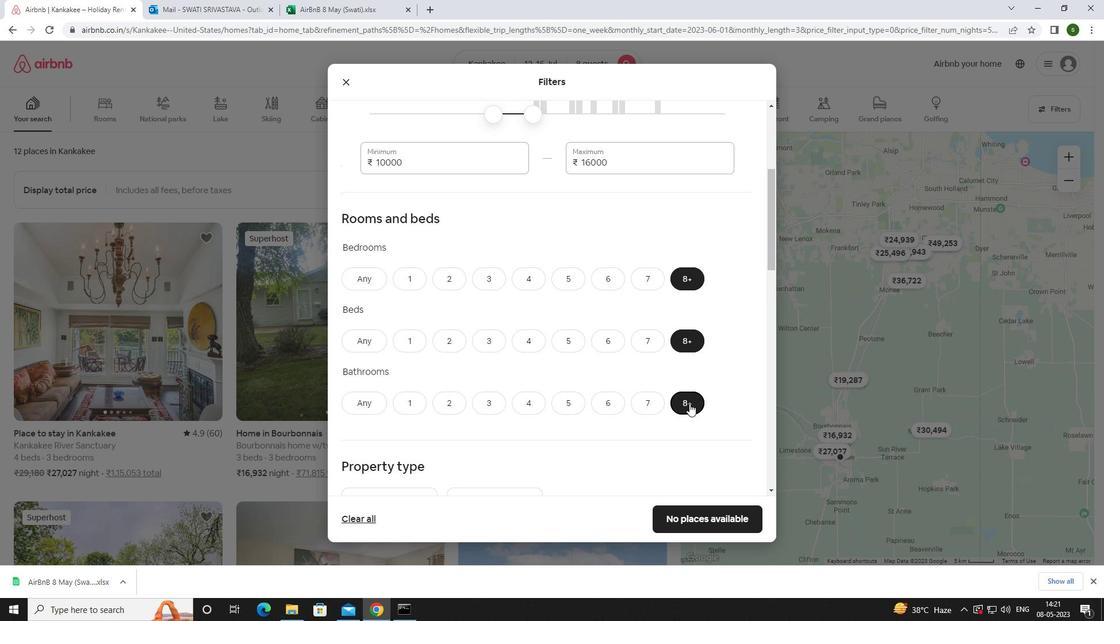 
Action: Mouse moved to (418, 364)
Screenshot: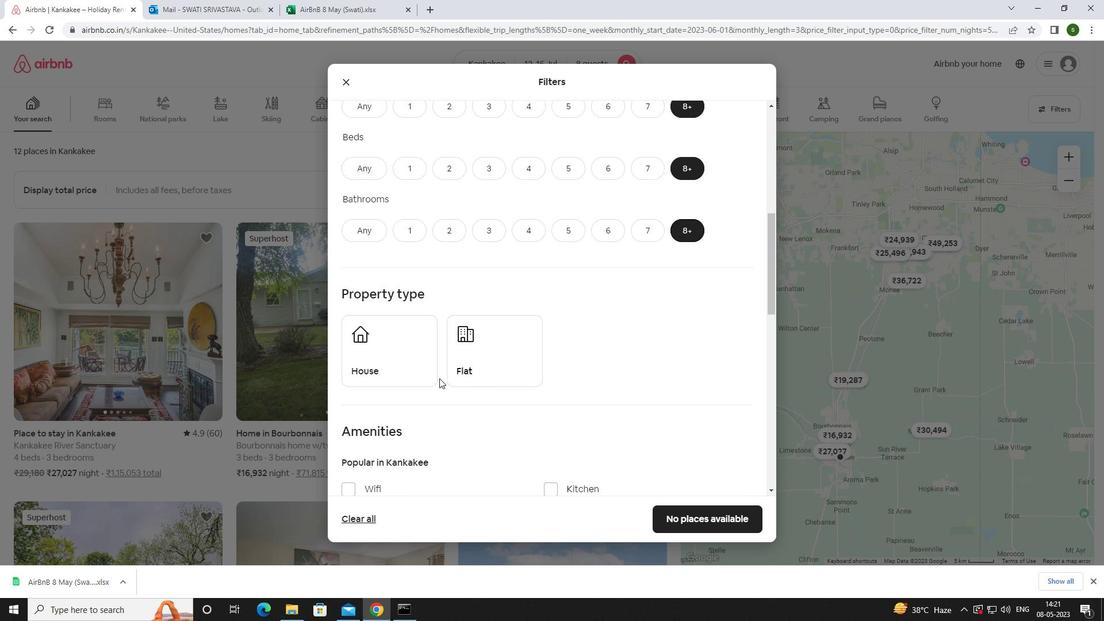 
Action: Mouse pressed left at (418, 364)
Screenshot: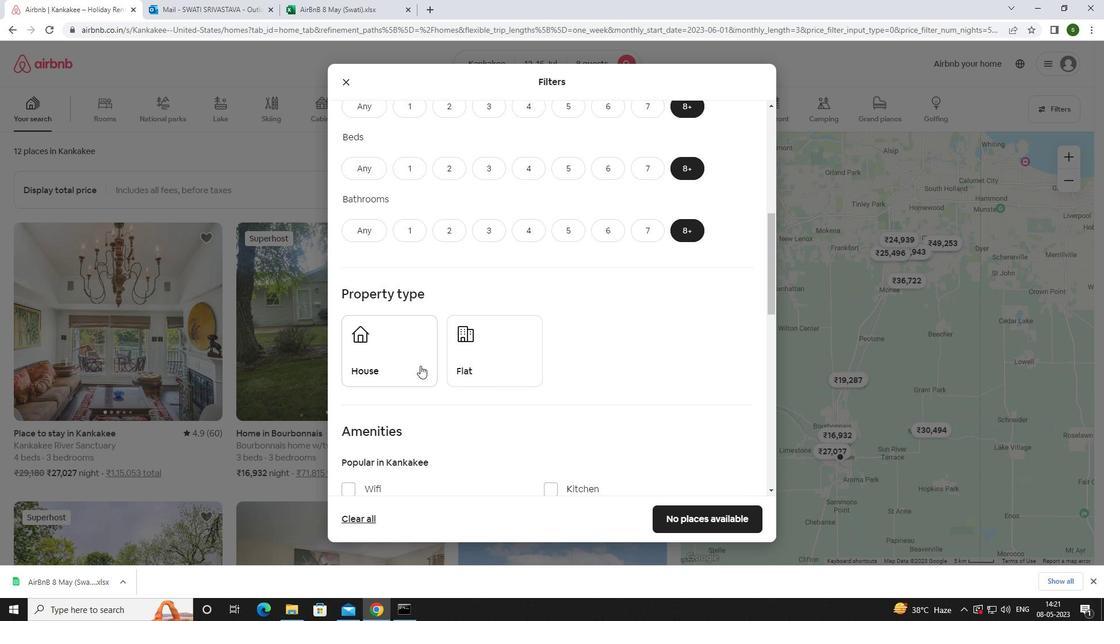 
Action: Mouse moved to (471, 359)
Screenshot: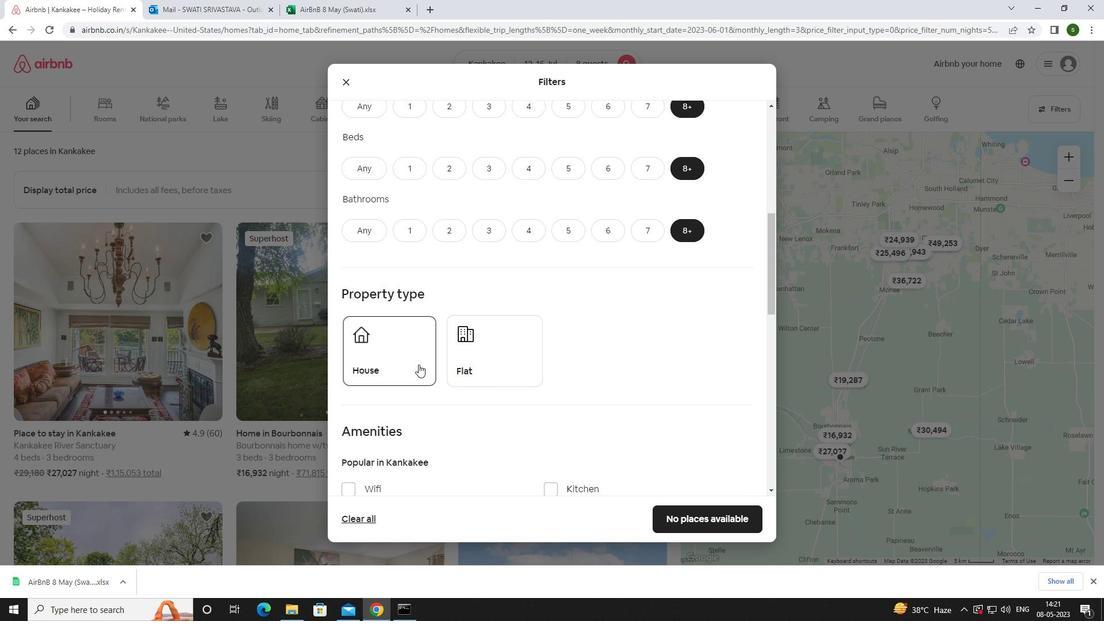 
Action: Mouse pressed left at (471, 359)
Screenshot: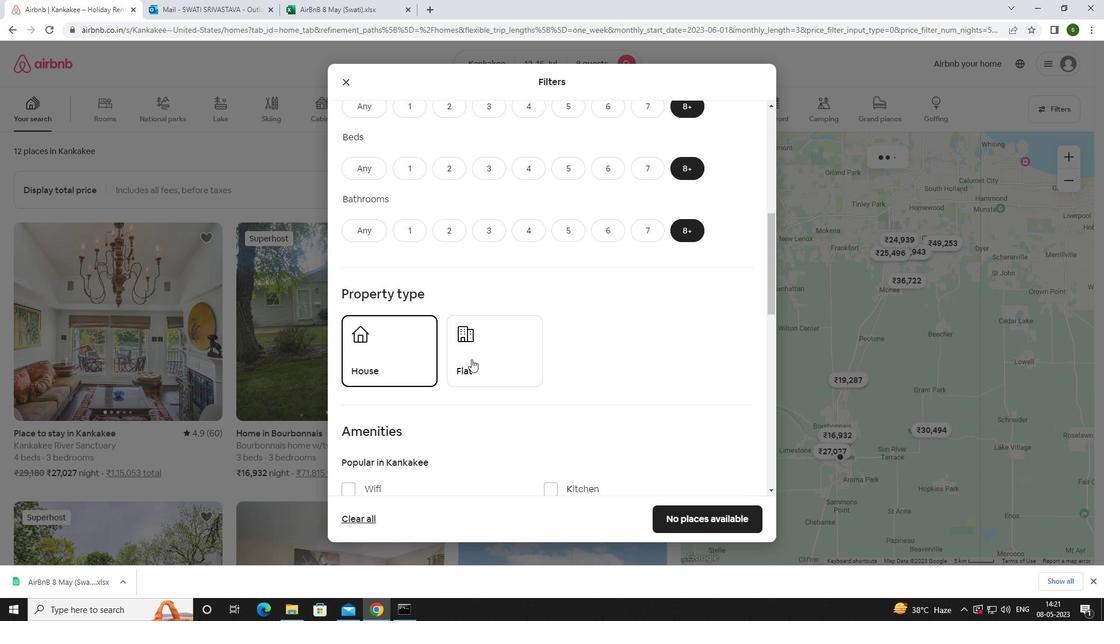 
Action: Mouse scrolled (471, 358) with delta (0, 0)
Screenshot: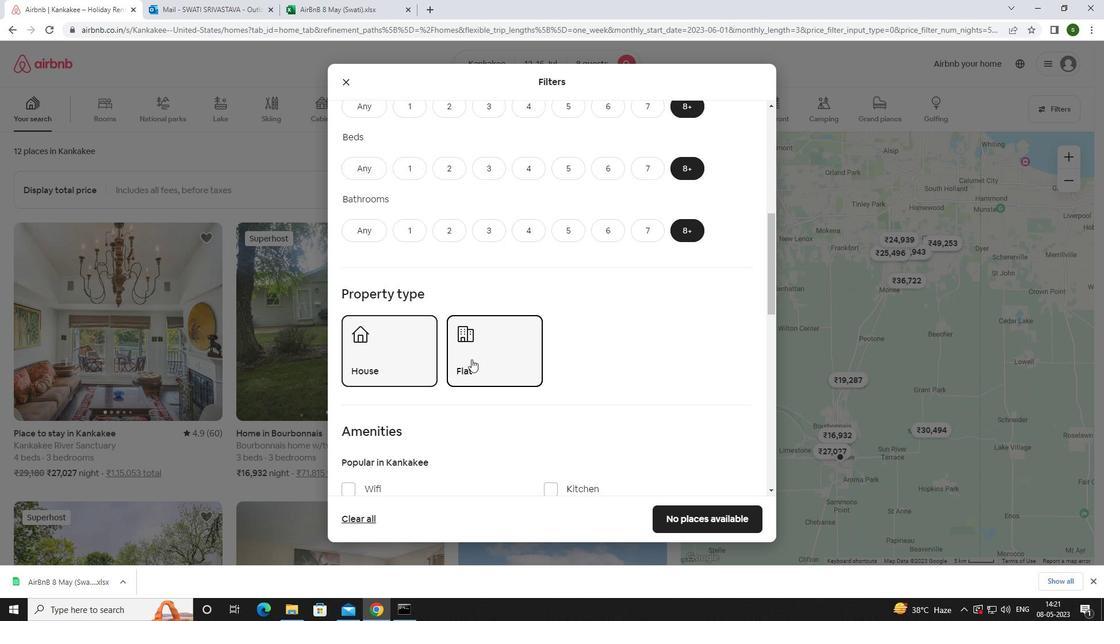 
Action: Mouse scrolled (471, 358) with delta (0, 0)
Screenshot: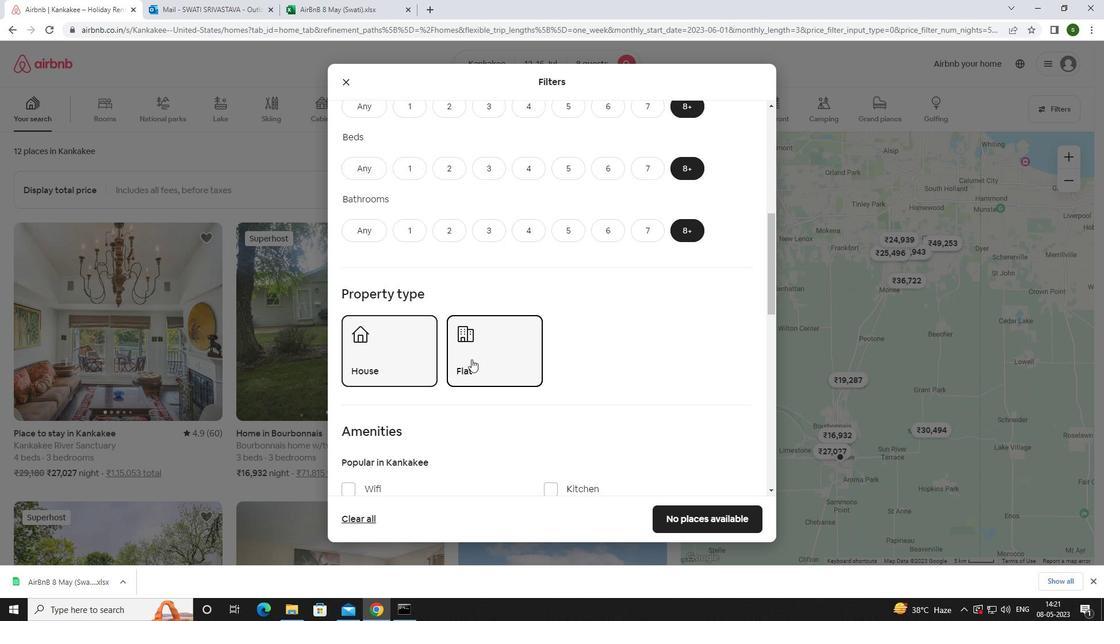 
Action: Mouse scrolled (471, 358) with delta (0, 0)
Screenshot: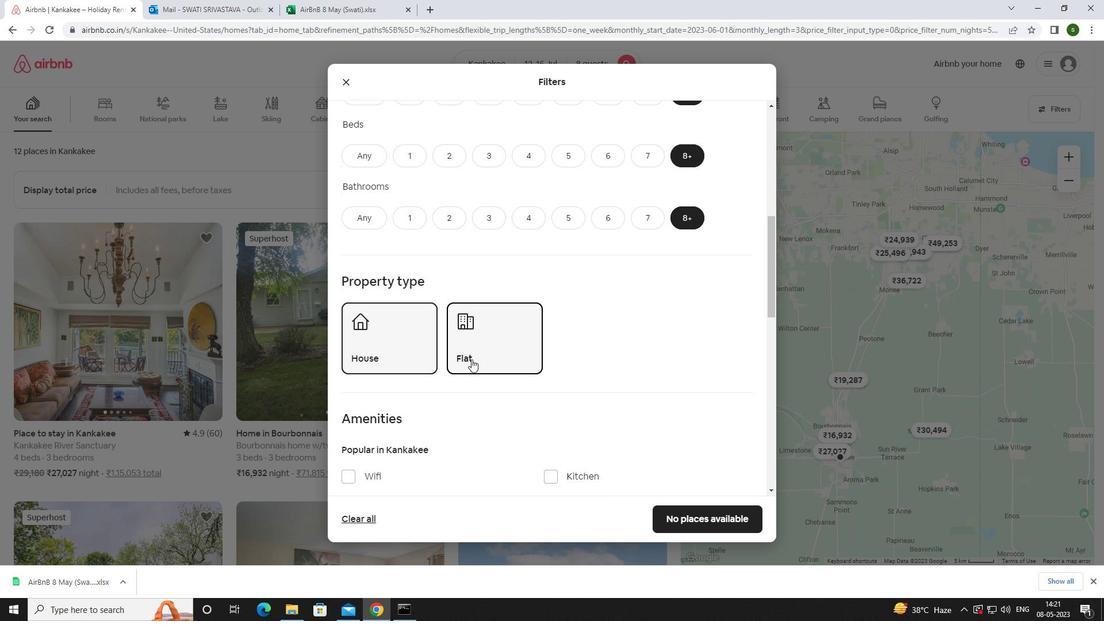 
Action: Mouse moved to (380, 311)
Screenshot: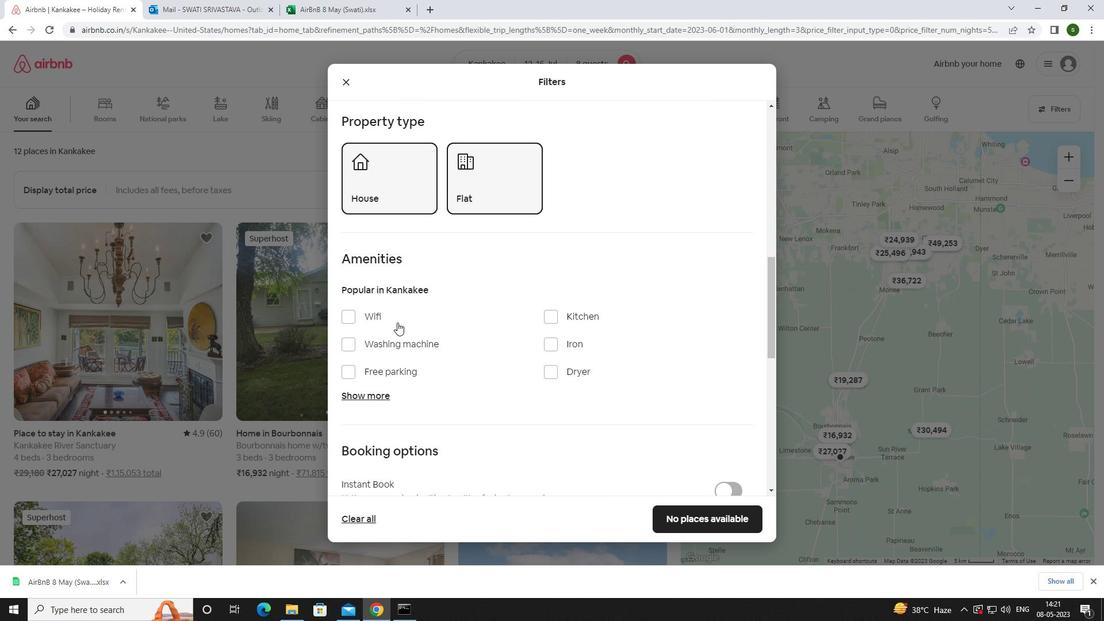 
Action: Mouse pressed left at (380, 311)
Screenshot: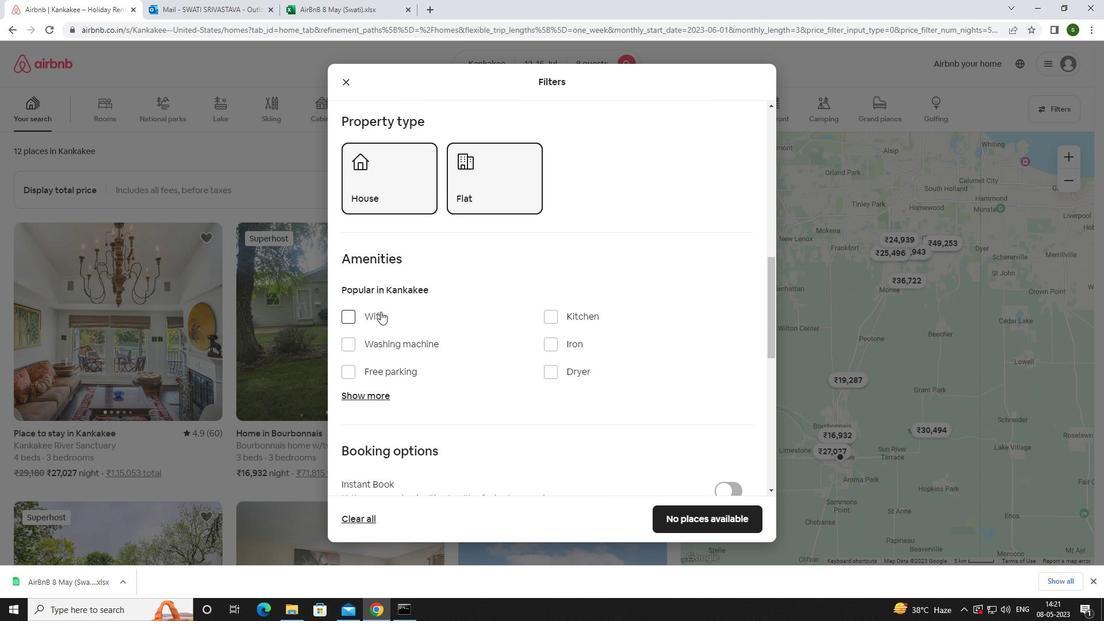 
Action: Mouse moved to (384, 373)
Screenshot: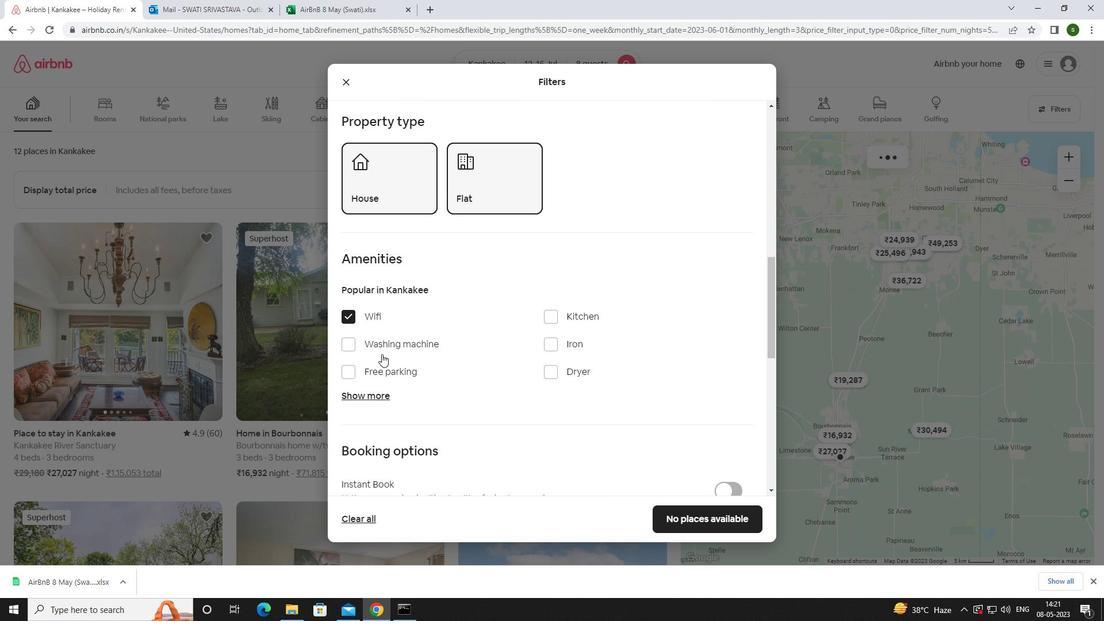 
Action: Mouse pressed left at (384, 373)
Screenshot: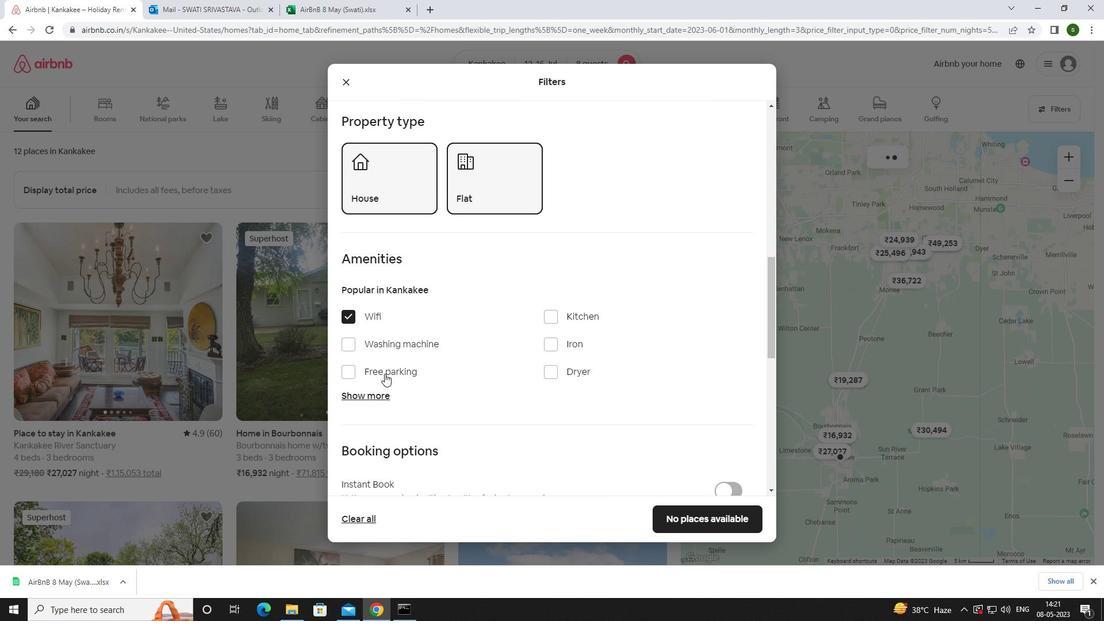 
Action: Mouse moved to (377, 393)
Screenshot: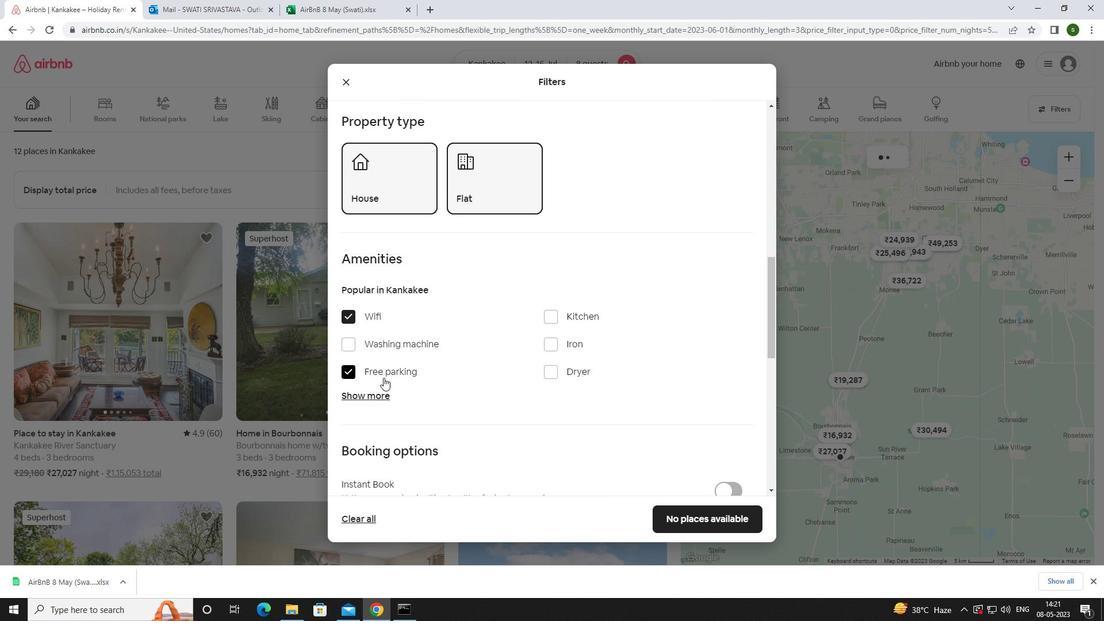 
Action: Mouse pressed left at (377, 393)
Screenshot: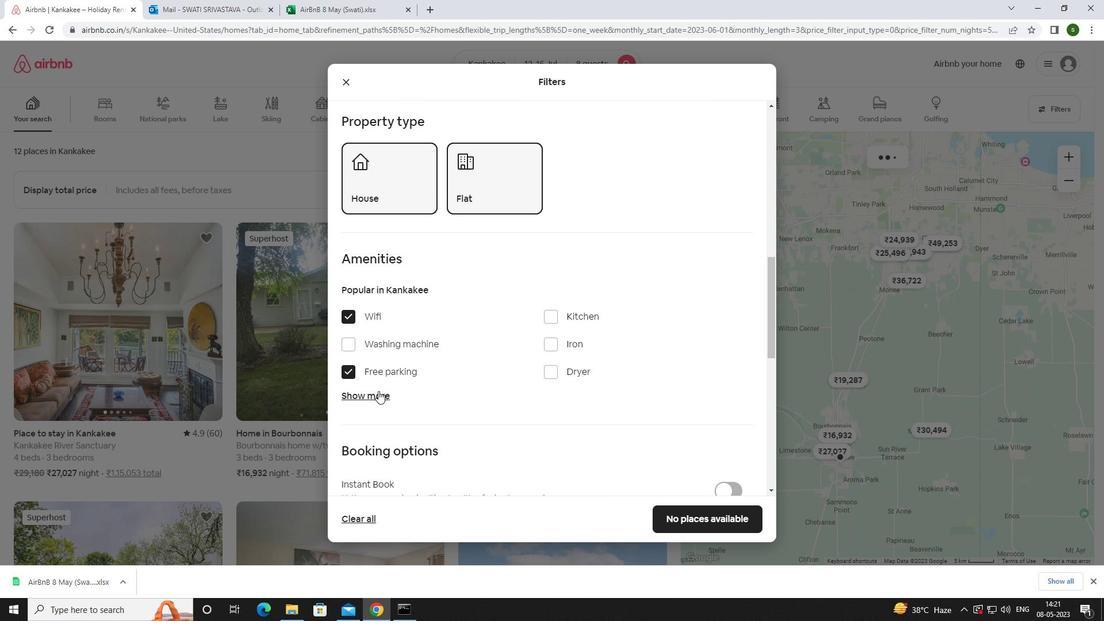 
Action: Mouse moved to (422, 383)
Screenshot: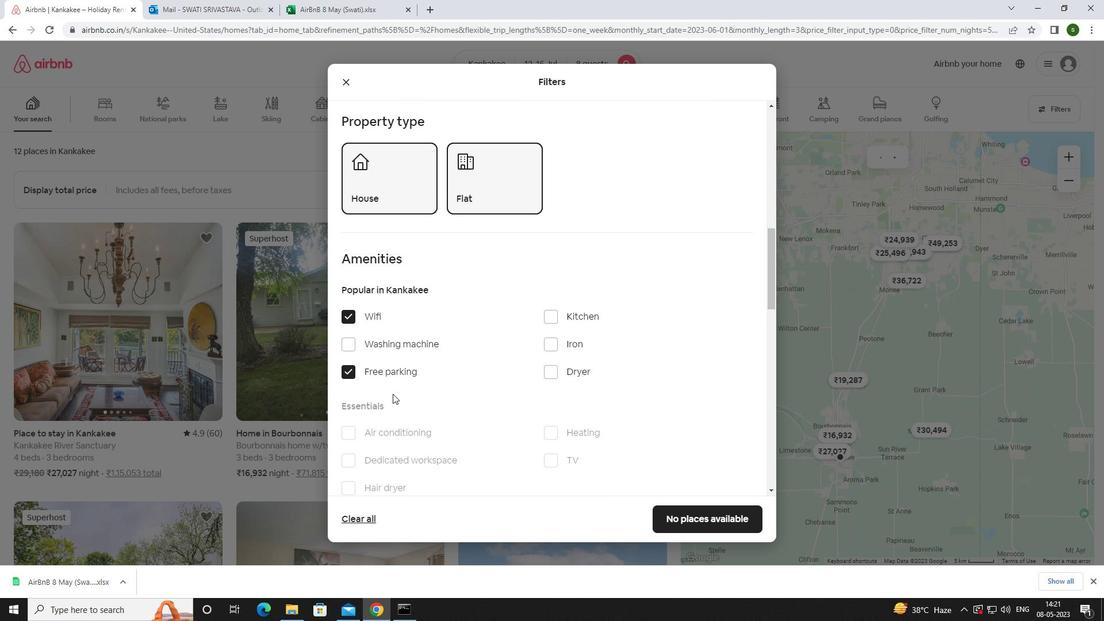 
Action: Mouse scrolled (422, 382) with delta (0, 0)
Screenshot: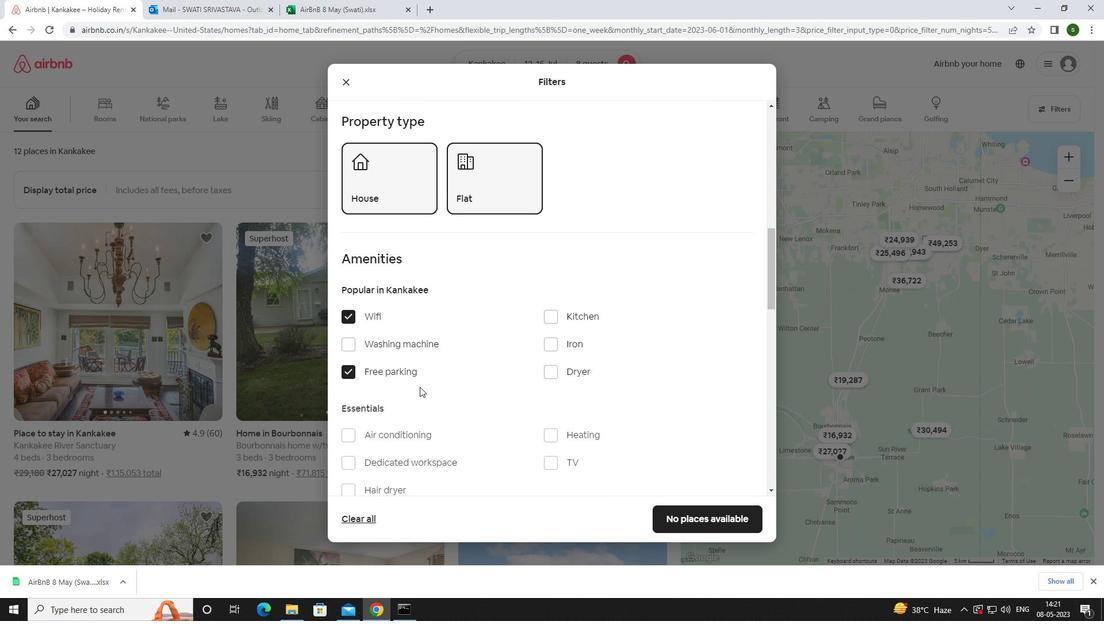 
Action: Mouse scrolled (422, 382) with delta (0, 0)
Screenshot: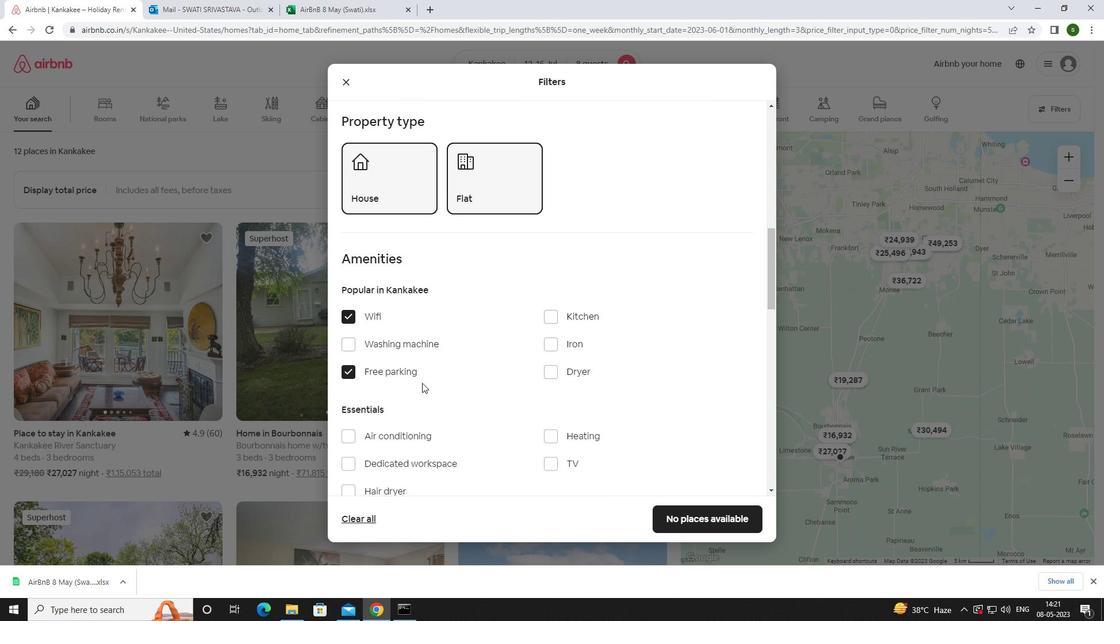 
Action: Mouse moved to (548, 345)
Screenshot: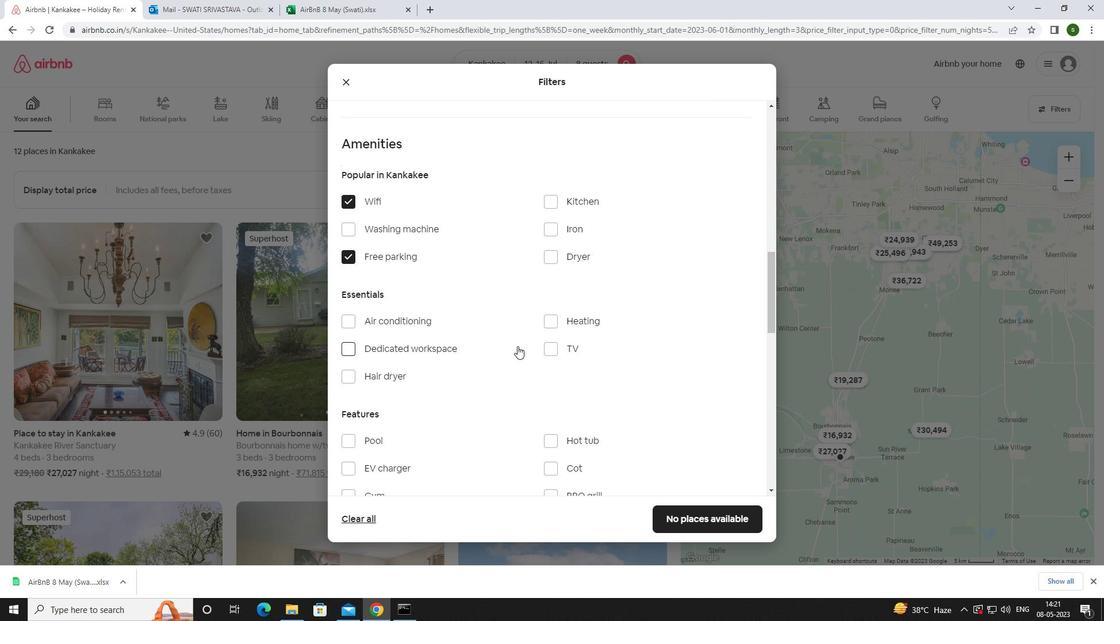 
Action: Mouse pressed left at (548, 345)
Screenshot: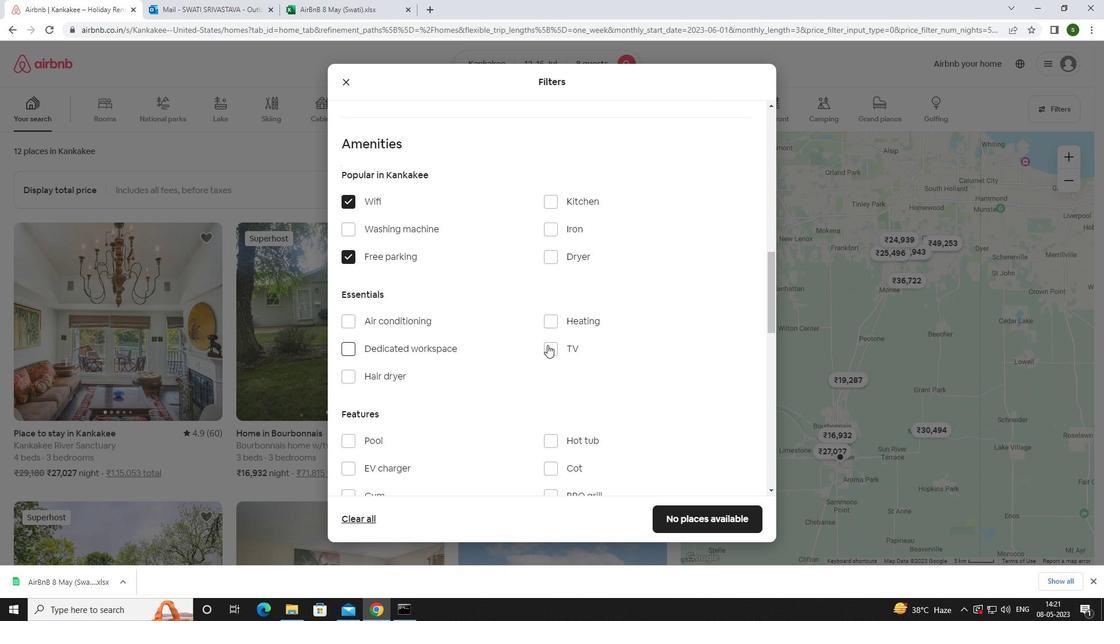 
Action: Mouse moved to (522, 354)
Screenshot: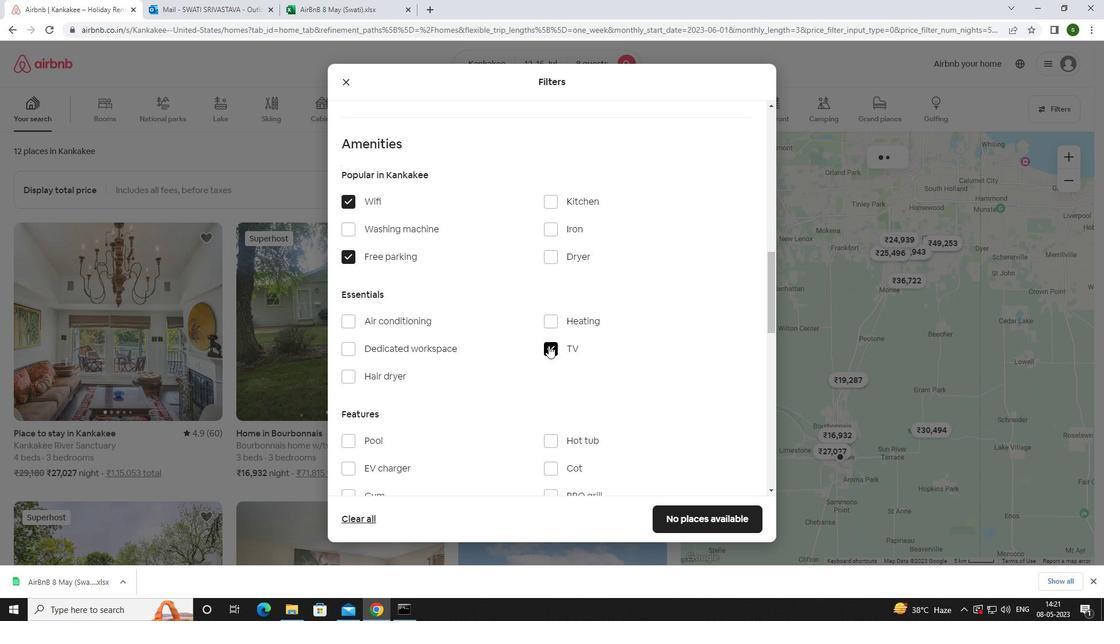 
Action: Mouse scrolled (522, 353) with delta (0, 0)
Screenshot: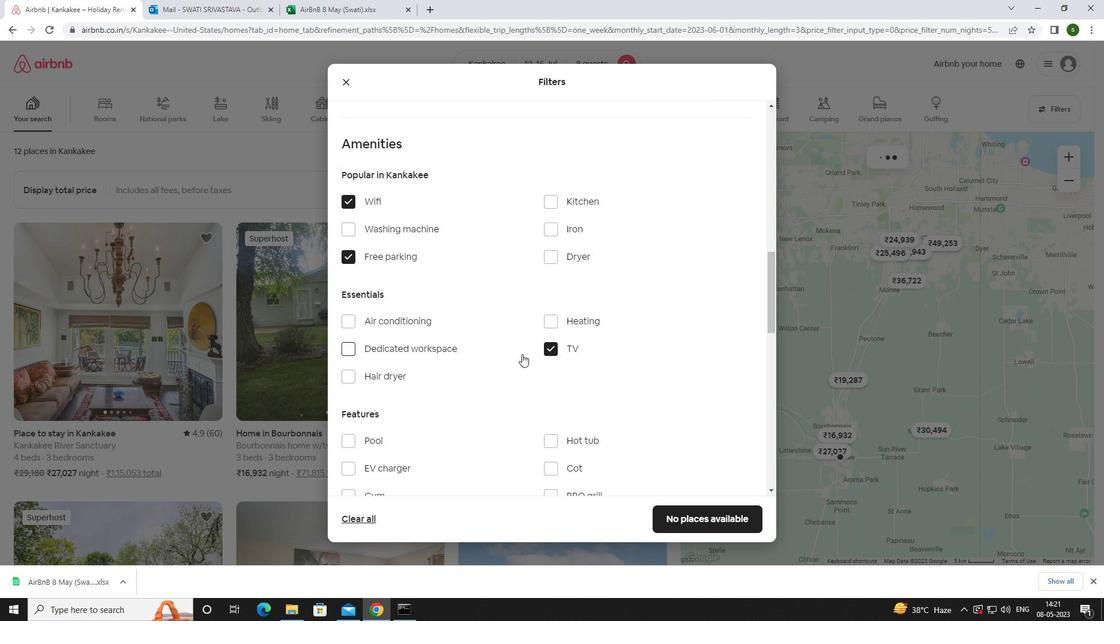 
Action: Mouse scrolled (522, 353) with delta (0, 0)
Screenshot: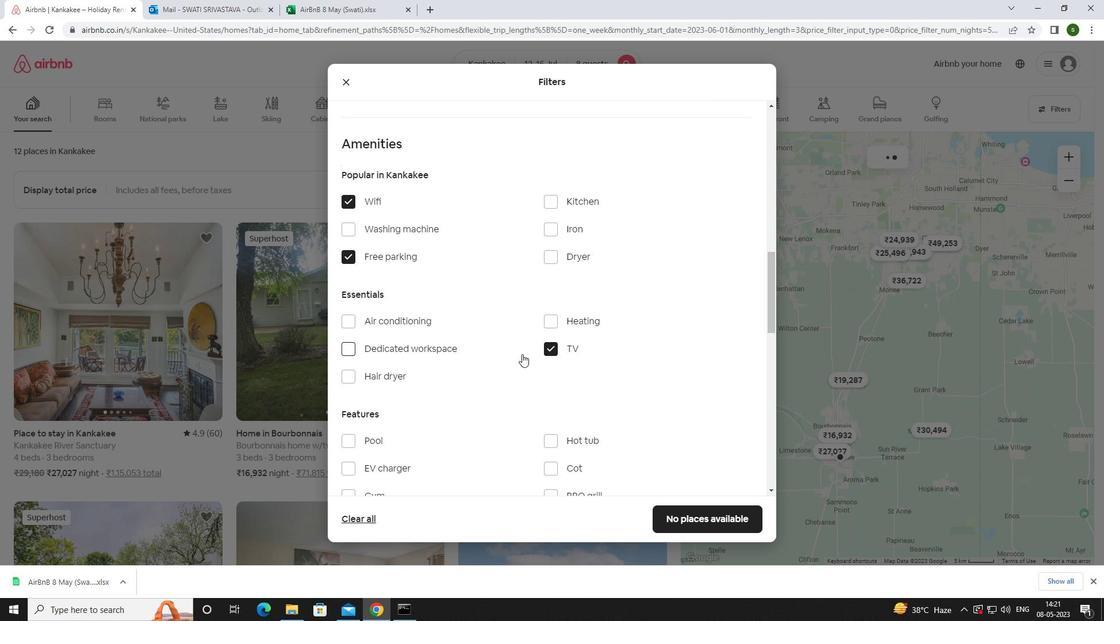 
Action: Mouse scrolled (522, 353) with delta (0, 0)
Screenshot: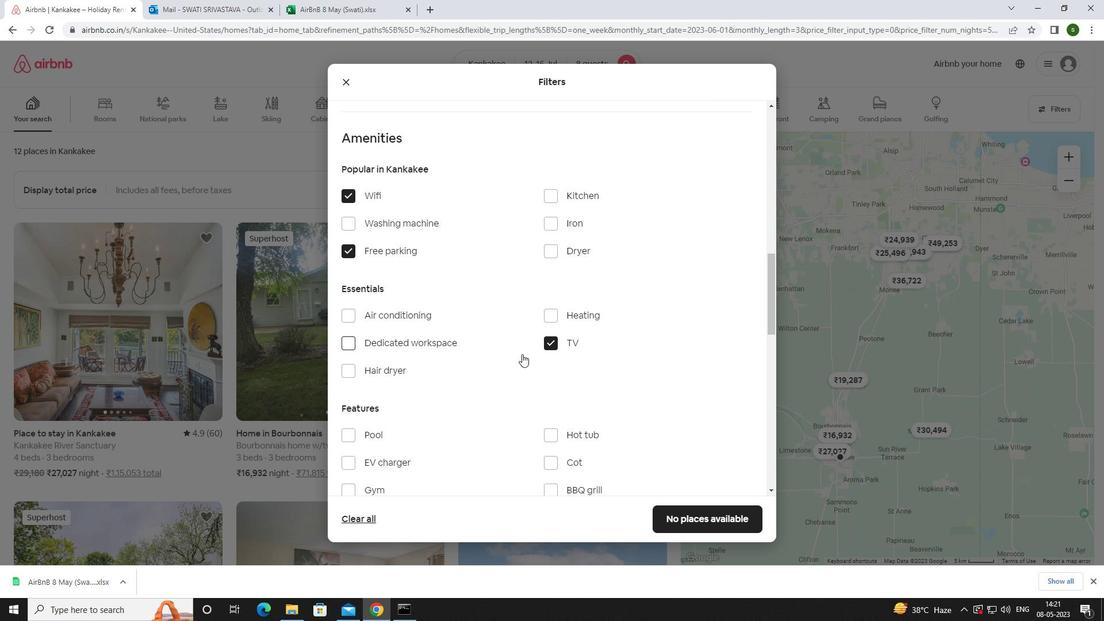 
Action: Mouse moved to (356, 321)
Screenshot: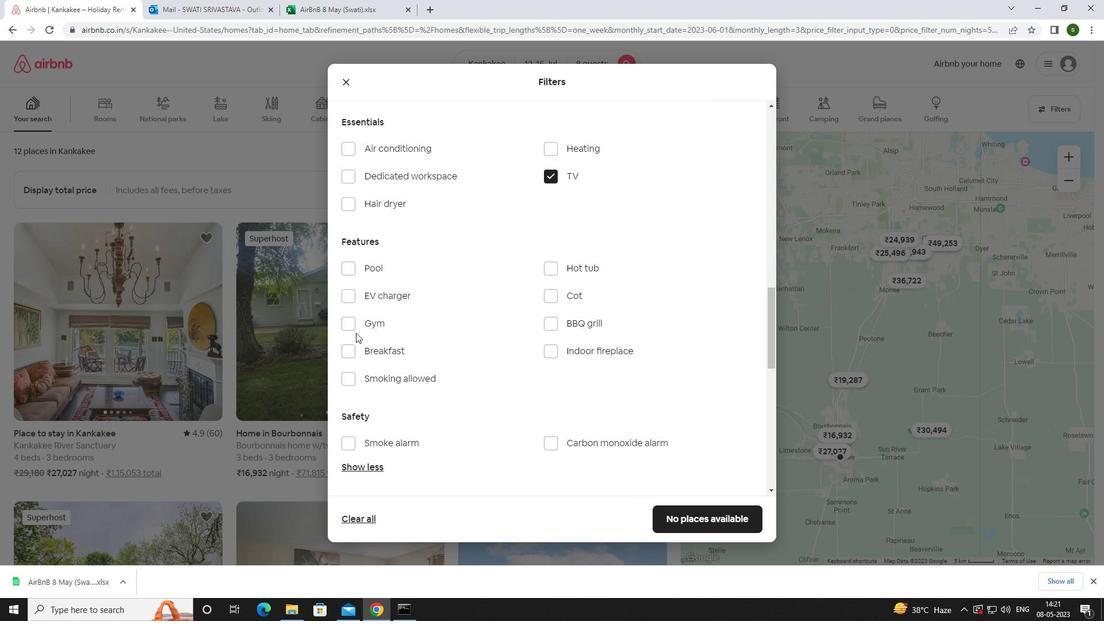 
Action: Mouse pressed left at (356, 321)
Screenshot: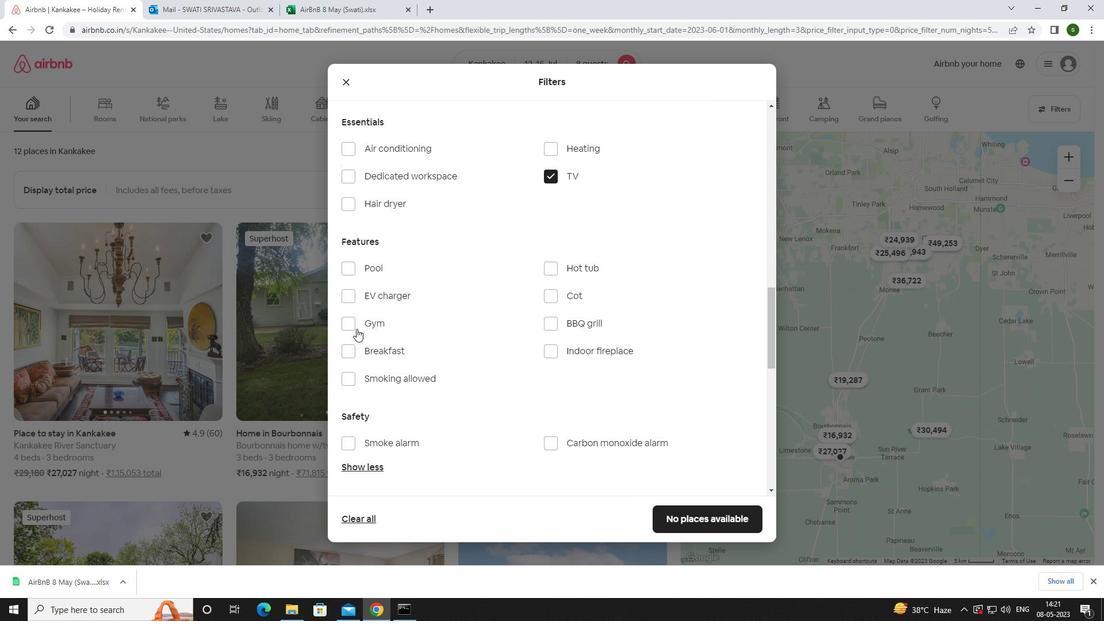 
Action: Mouse moved to (364, 345)
Screenshot: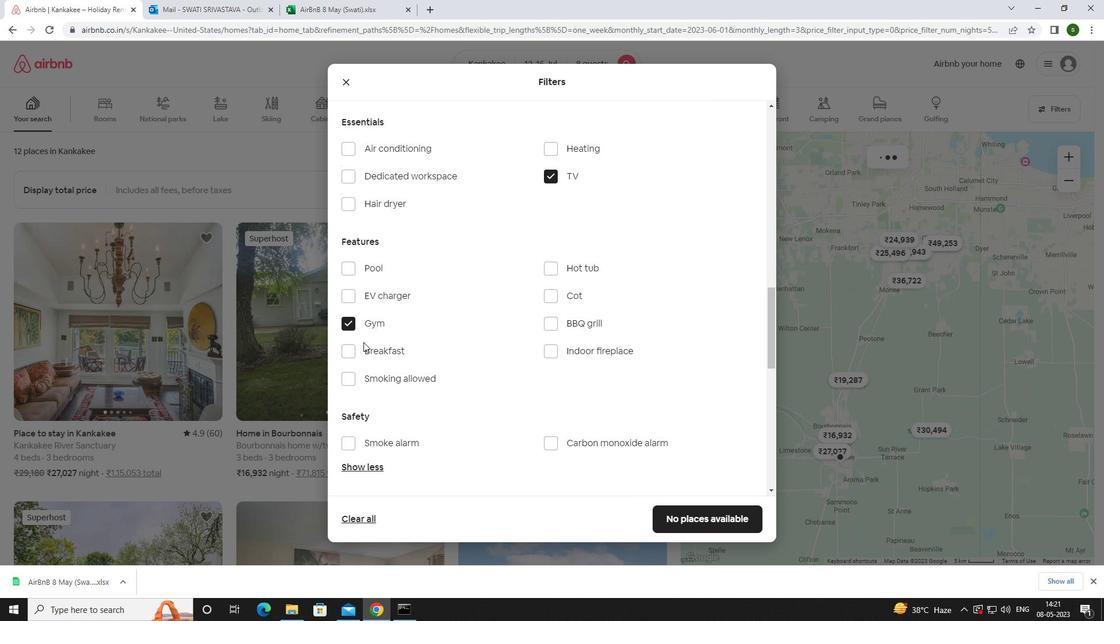 
Action: Mouse pressed left at (364, 345)
Screenshot: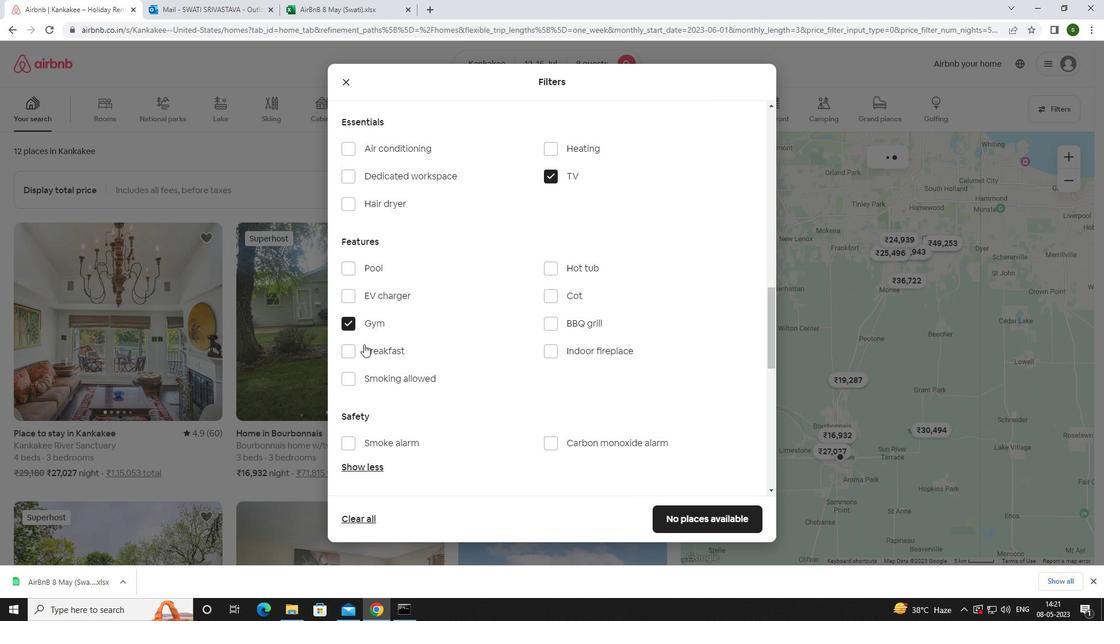 
Action: Mouse moved to (492, 388)
Screenshot: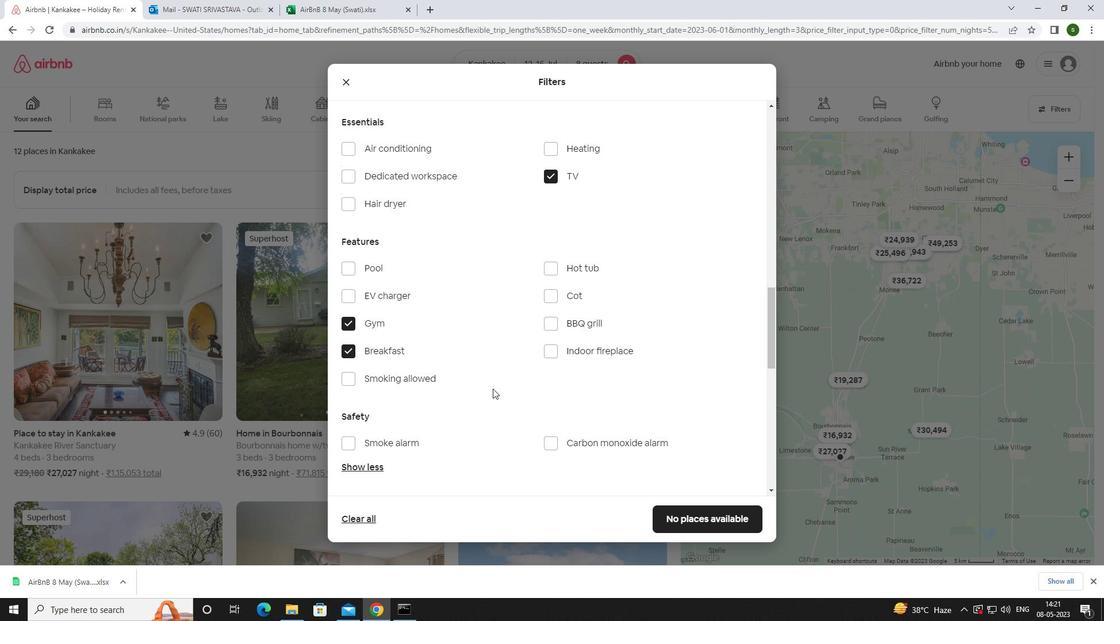 
Action: Mouse scrolled (492, 388) with delta (0, 0)
Screenshot: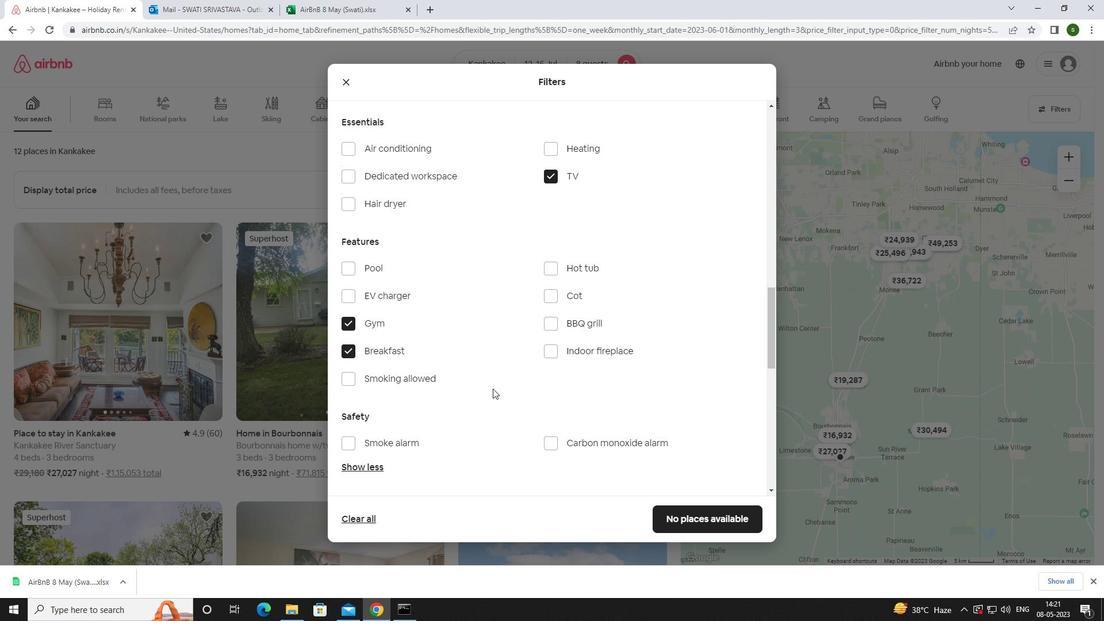 
Action: Mouse scrolled (492, 388) with delta (0, 0)
Screenshot: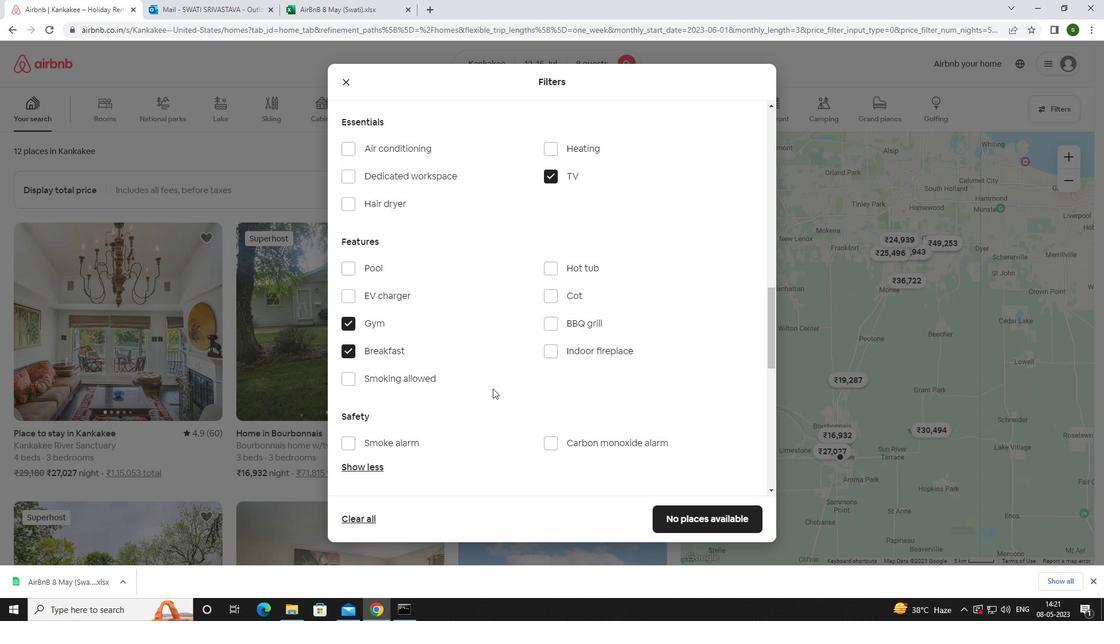 
Action: Mouse scrolled (492, 388) with delta (0, 0)
Screenshot: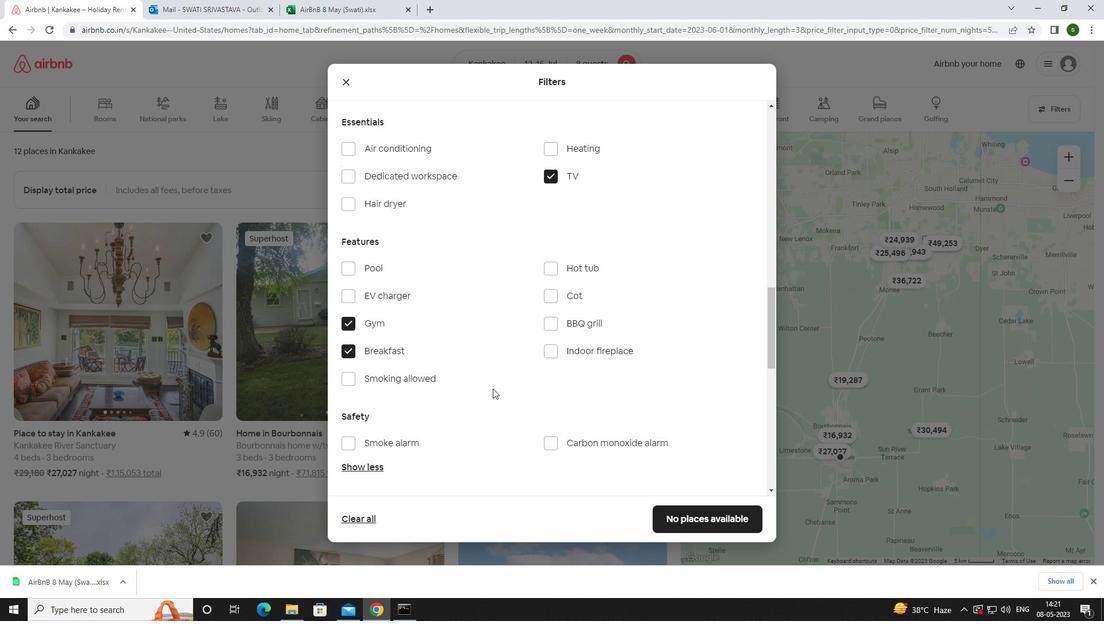 
Action: Mouse moved to (572, 403)
Screenshot: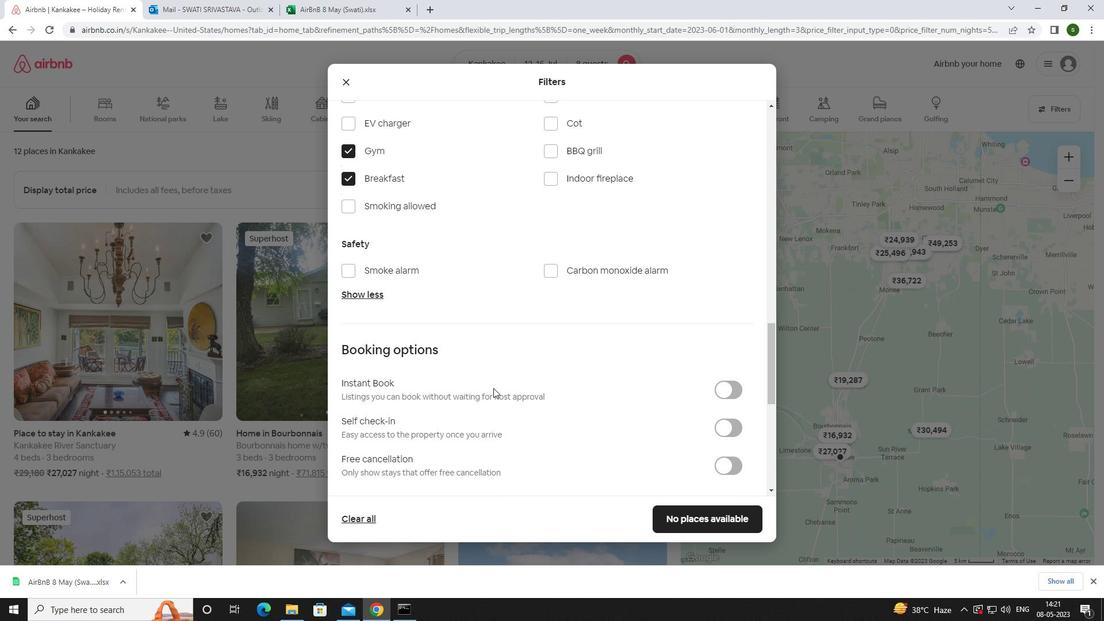 
Action: Mouse scrolled (572, 403) with delta (0, 0)
Screenshot: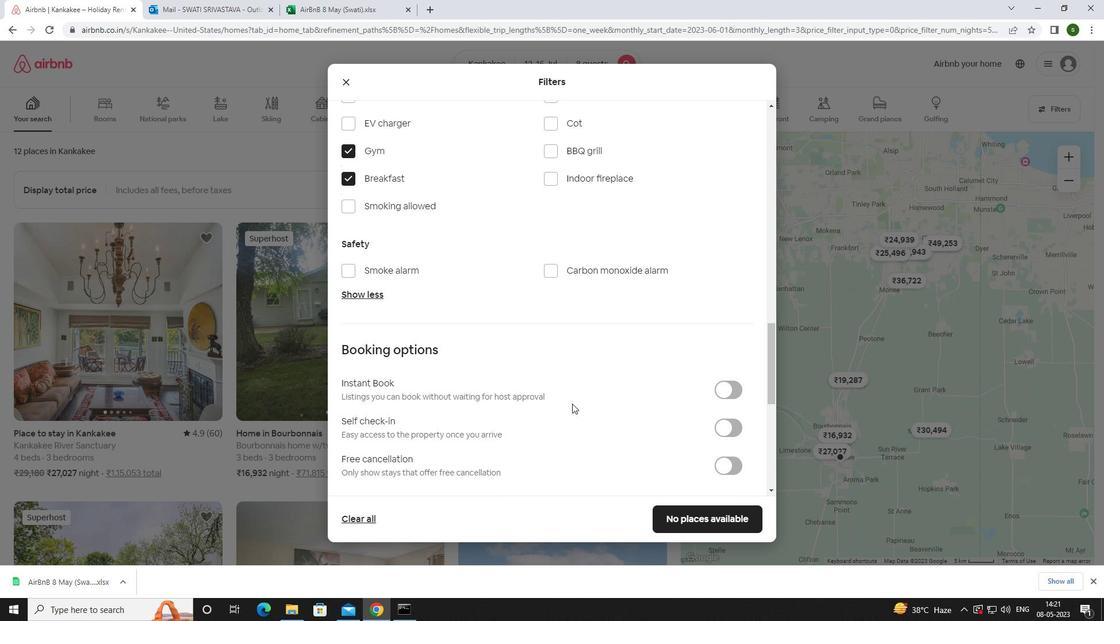 
Action: Mouse scrolled (572, 403) with delta (0, 0)
Screenshot: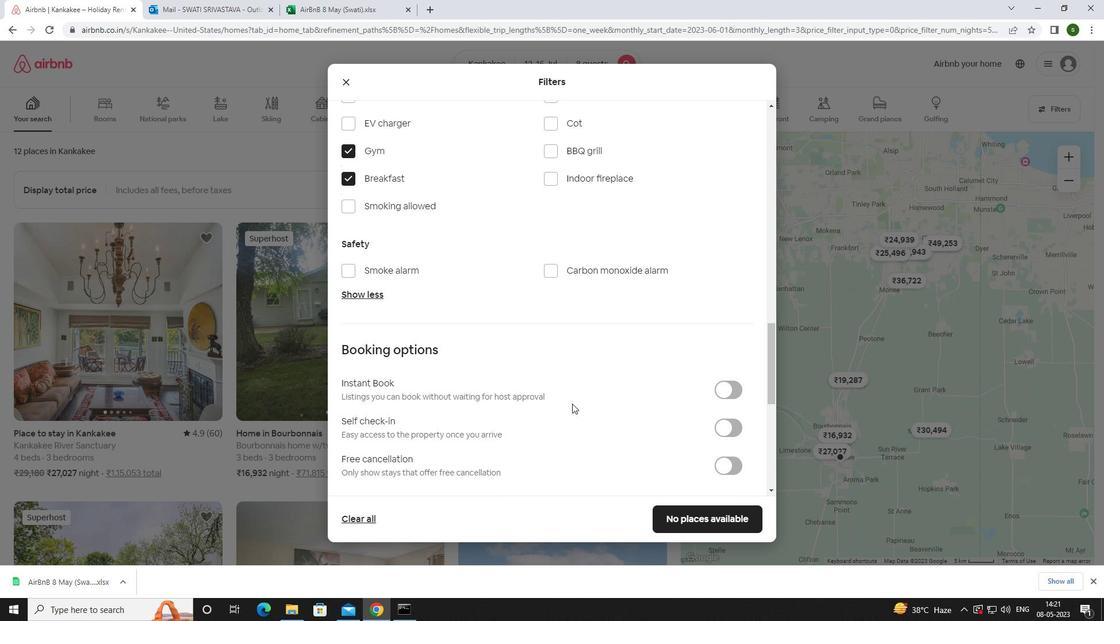 
Action: Mouse moved to (726, 316)
Screenshot: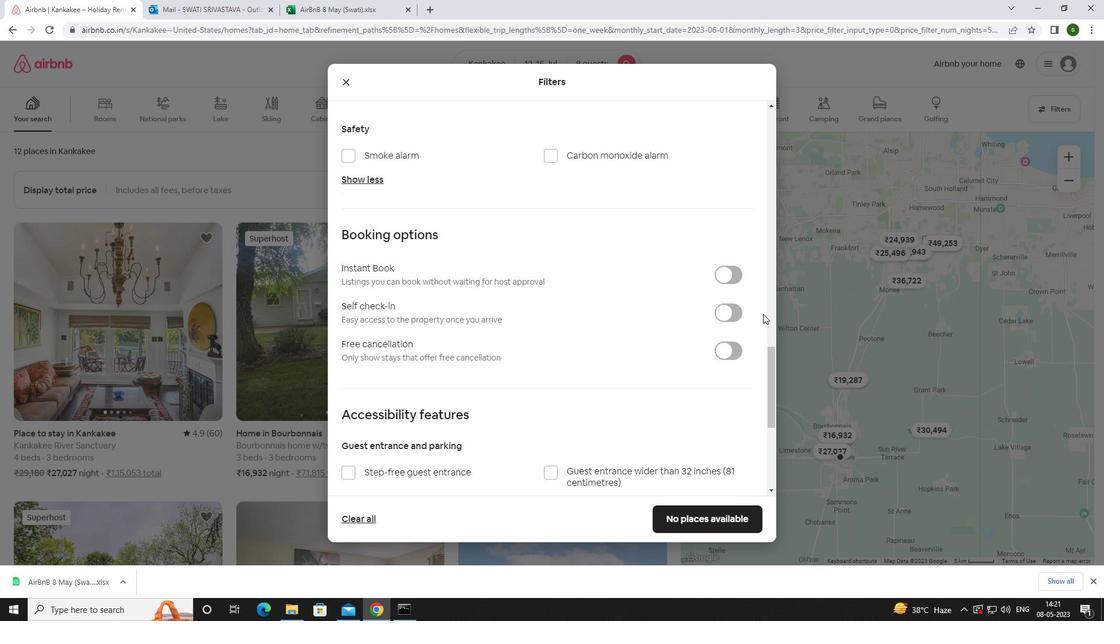 
Action: Mouse pressed left at (726, 316)
Screenshot: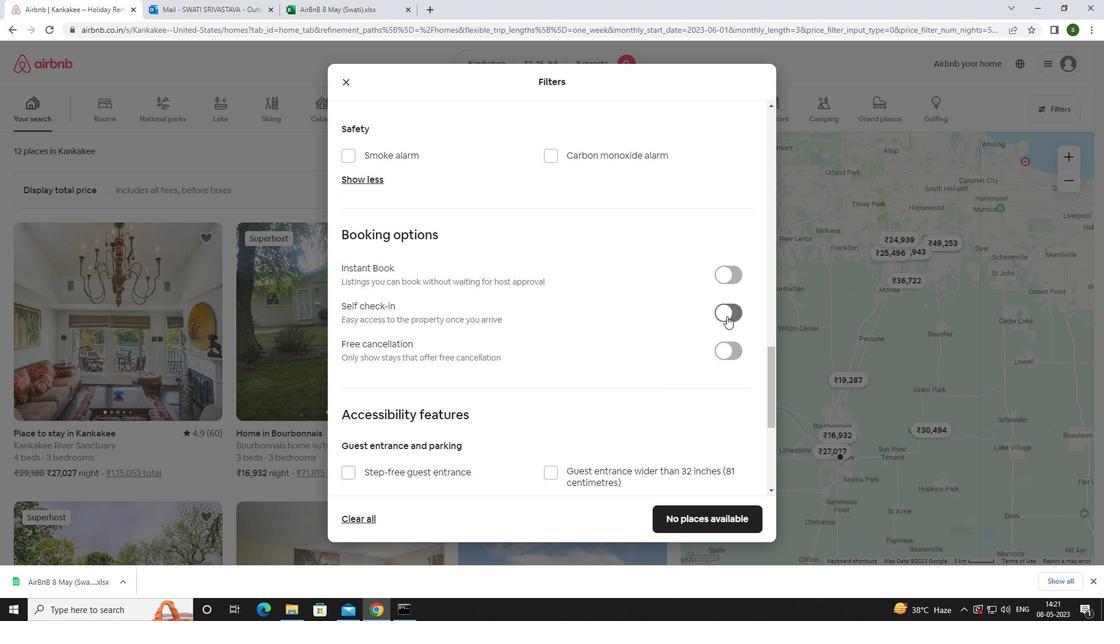 
Action: Mouse moved to (546, 343)
Screenshot: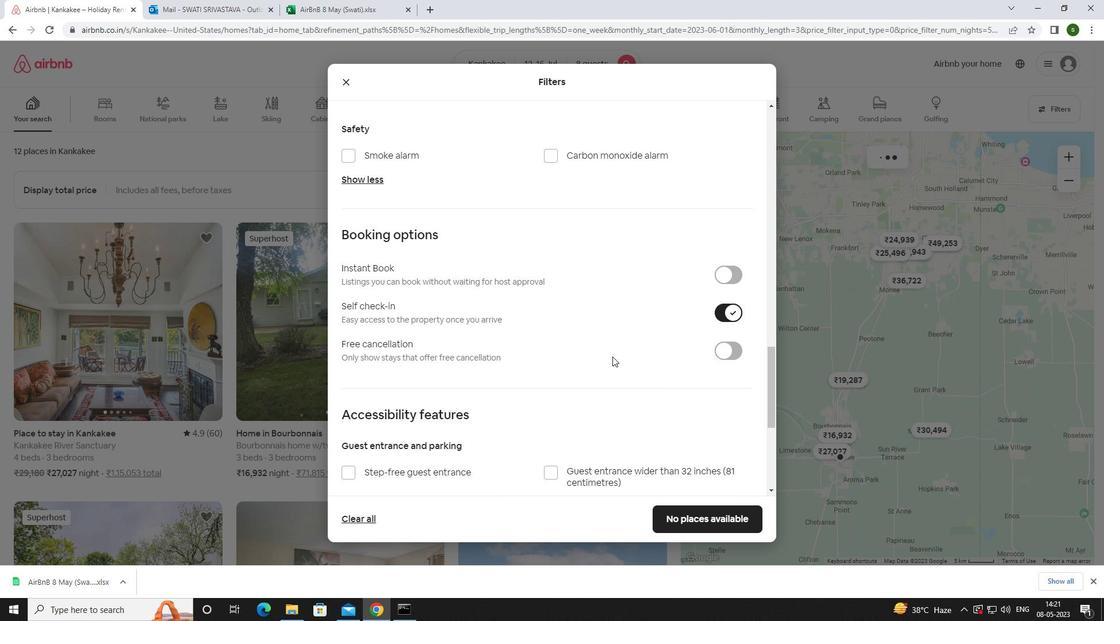 
Action: Mouse scrolled (546, 343) with delta (0, 0)
Screenshot: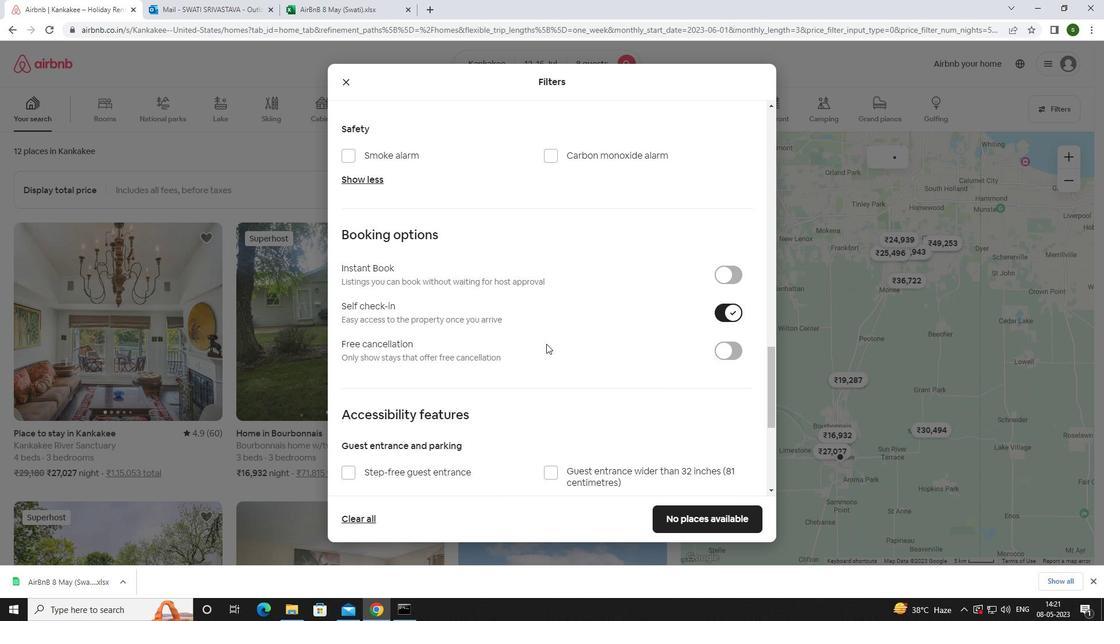 
Action: Mouse scrolled (546, 343) with delta (0, 0)
Screenshot: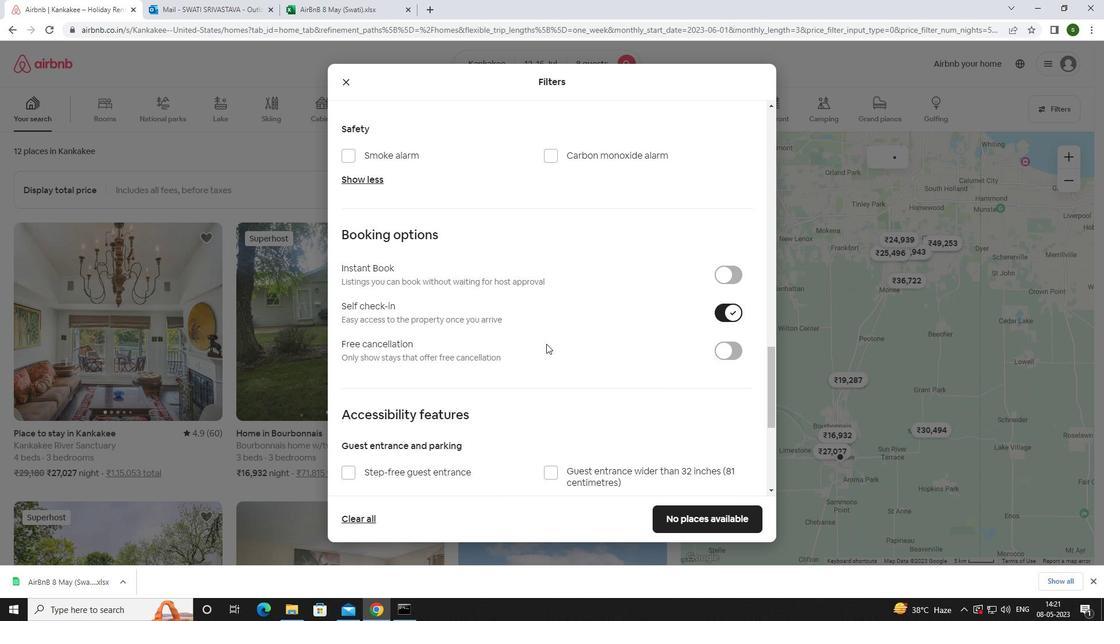 
Action: Mouse scrolled (546, 343) with delta (0, 0)
Screenshot: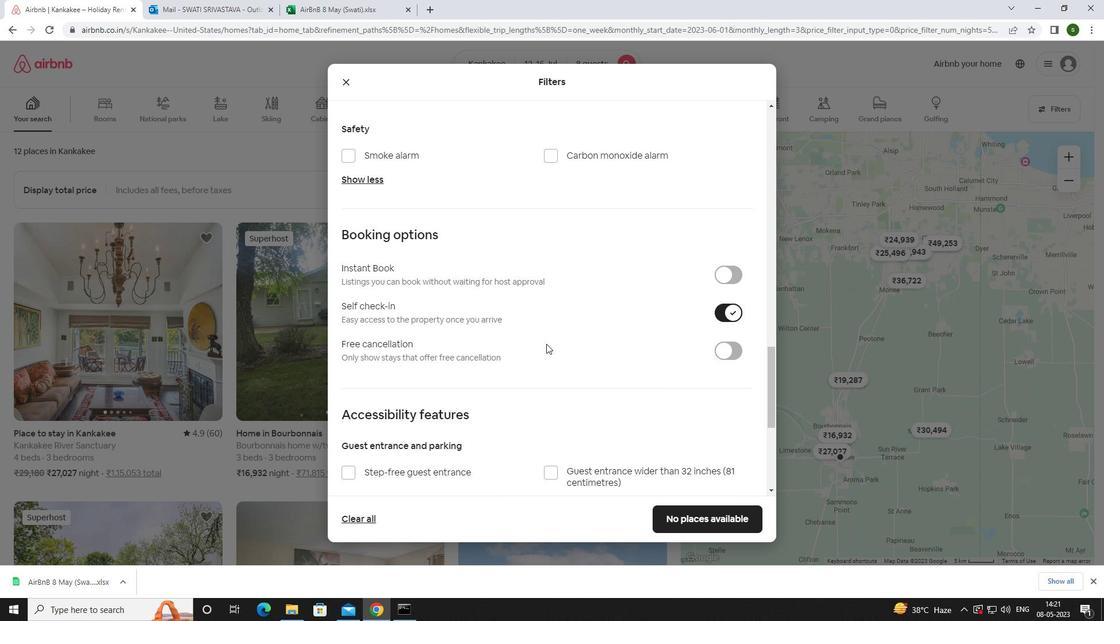 
Action: Mouse scrolled (546, 343) with delta (0, 0)
Screenshot: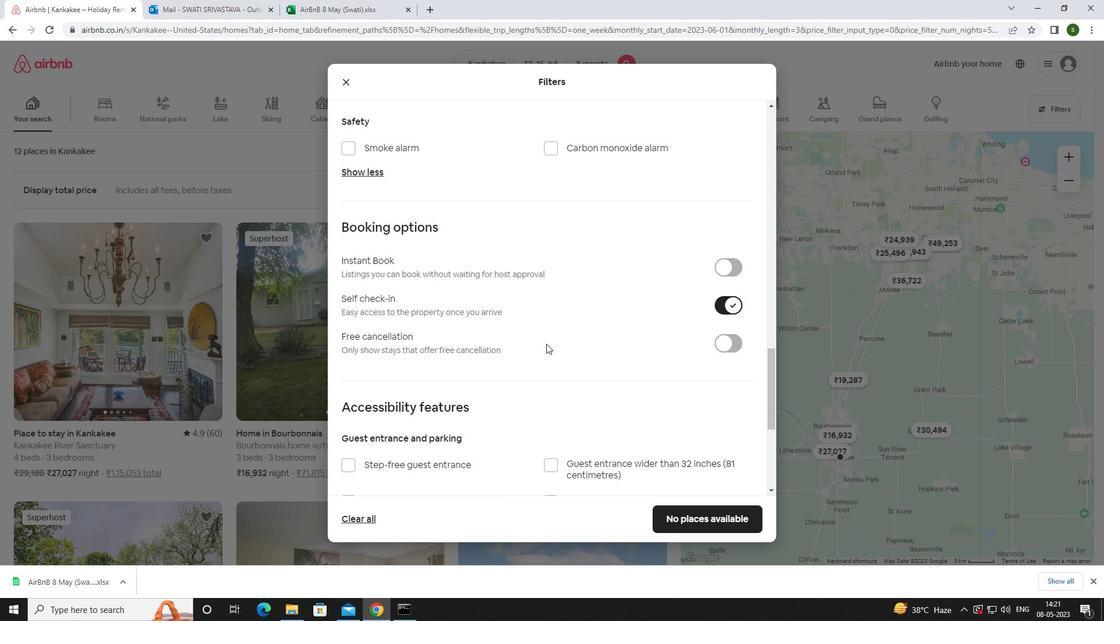 
Action: Mouse scrolled (546, 343) with delta (0, 0)
Screenshot: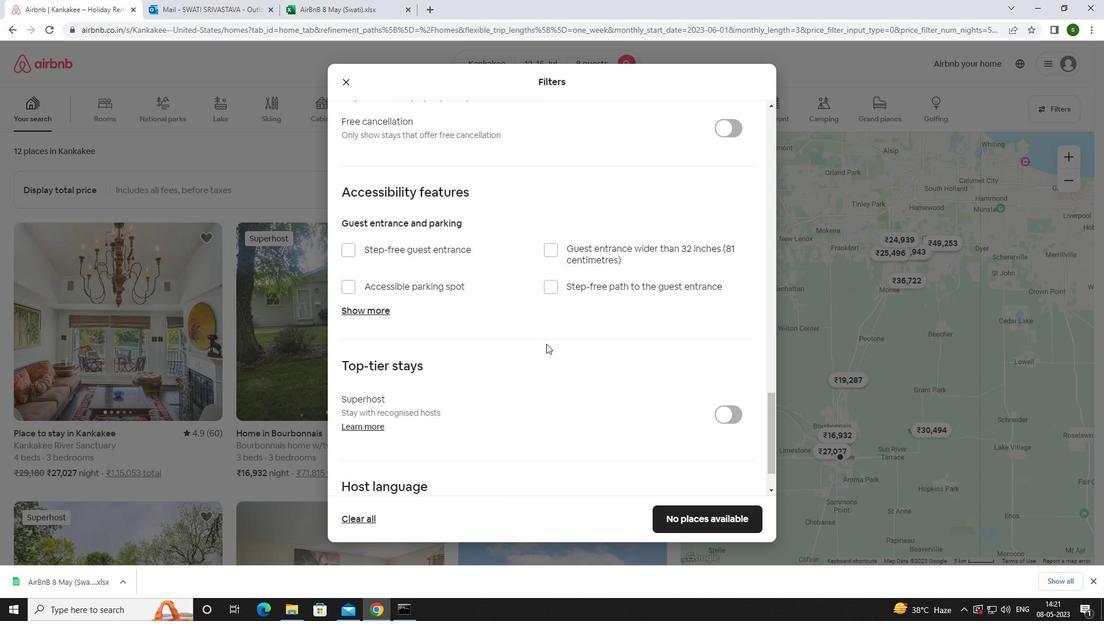 
Action: Mouse scrolled (546, 343) with delta (0, 0)
Screenshot: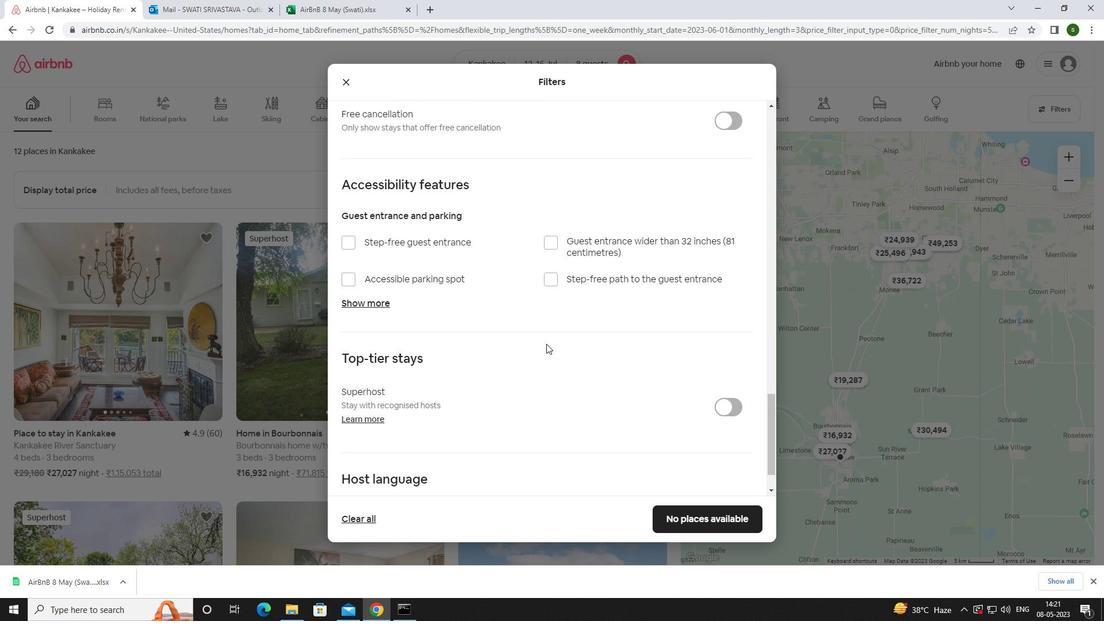 
Action: Mouse scrolled (546, 343) with delta (0, 0)
Screenshot: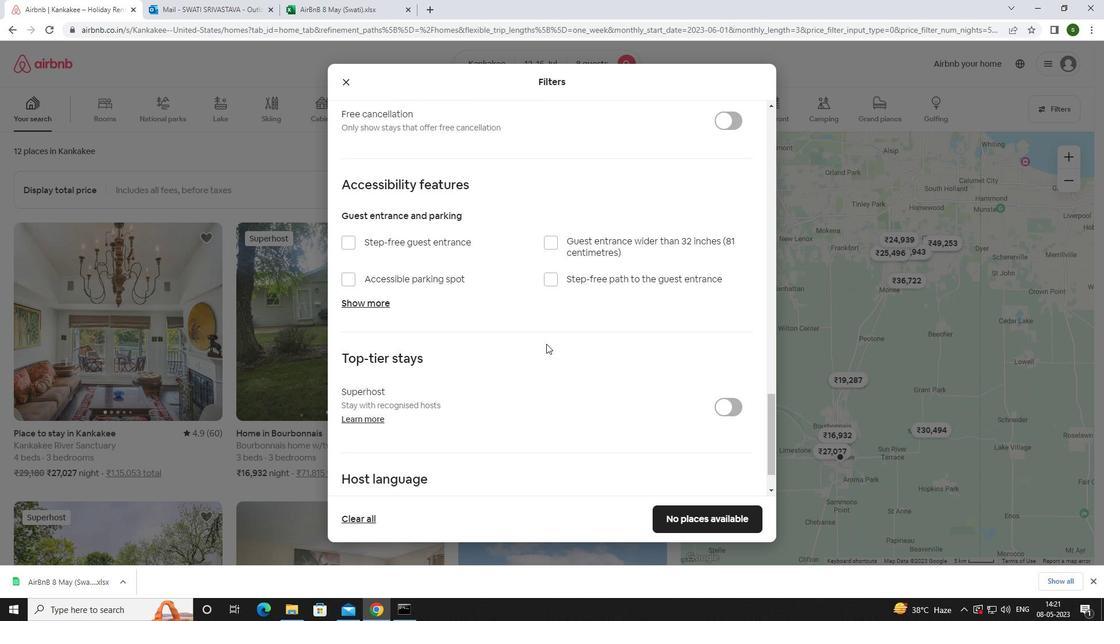 
Action: Mouse scrolled (546, 343) with delta (0, 0)
Screenshot: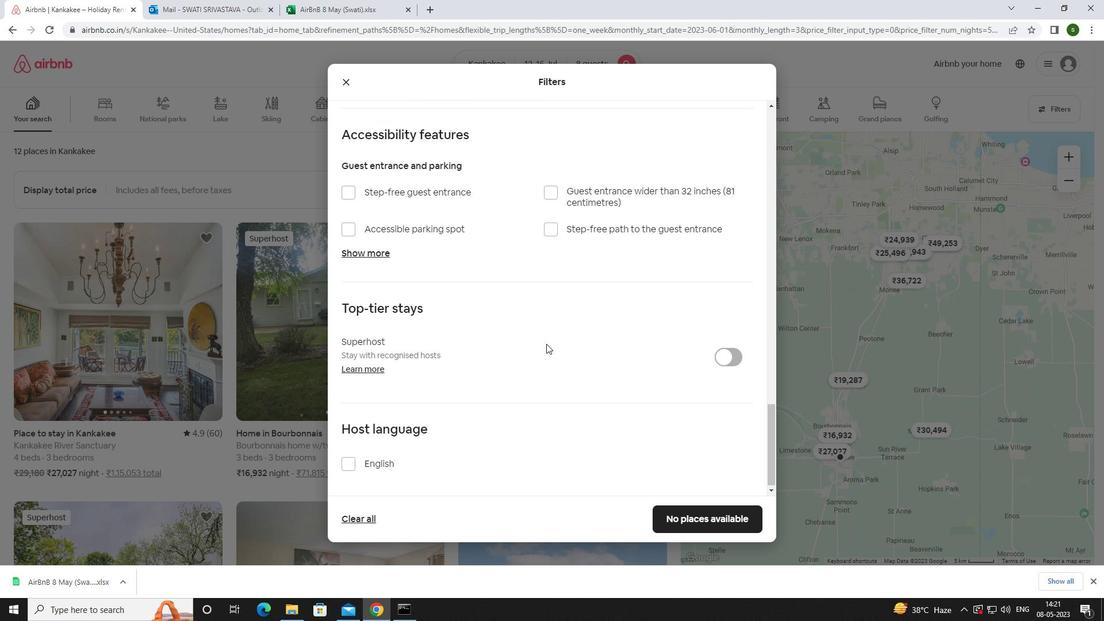 
Action: Mouse scrolled (546, 343) with delta (0, 0)
Screenshot: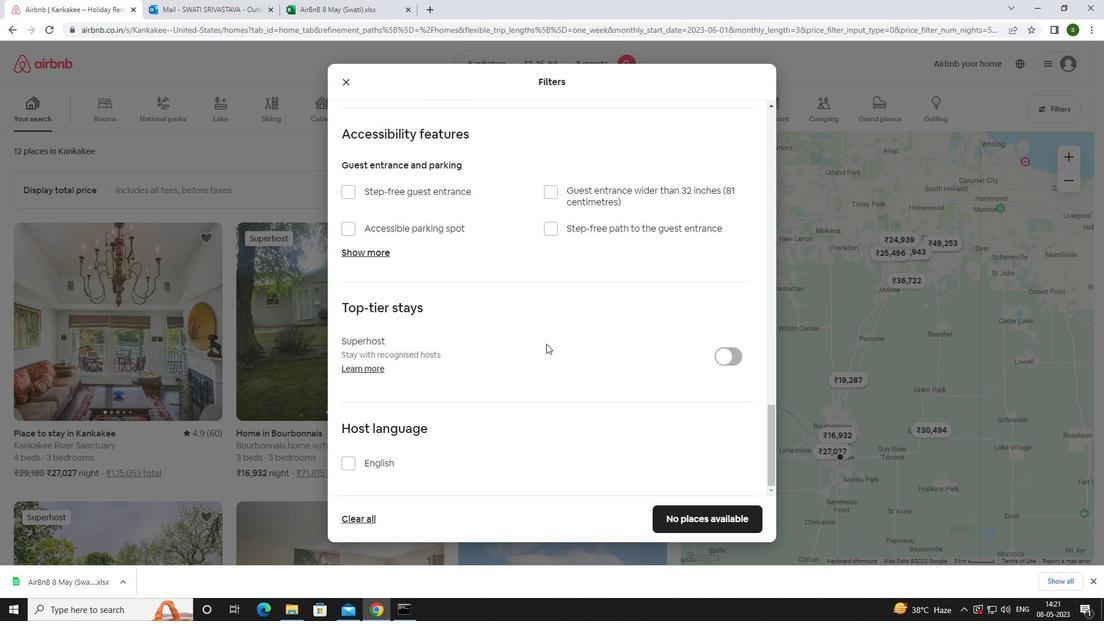 
Action: Mouse moved to (378, 458)
Screenshot: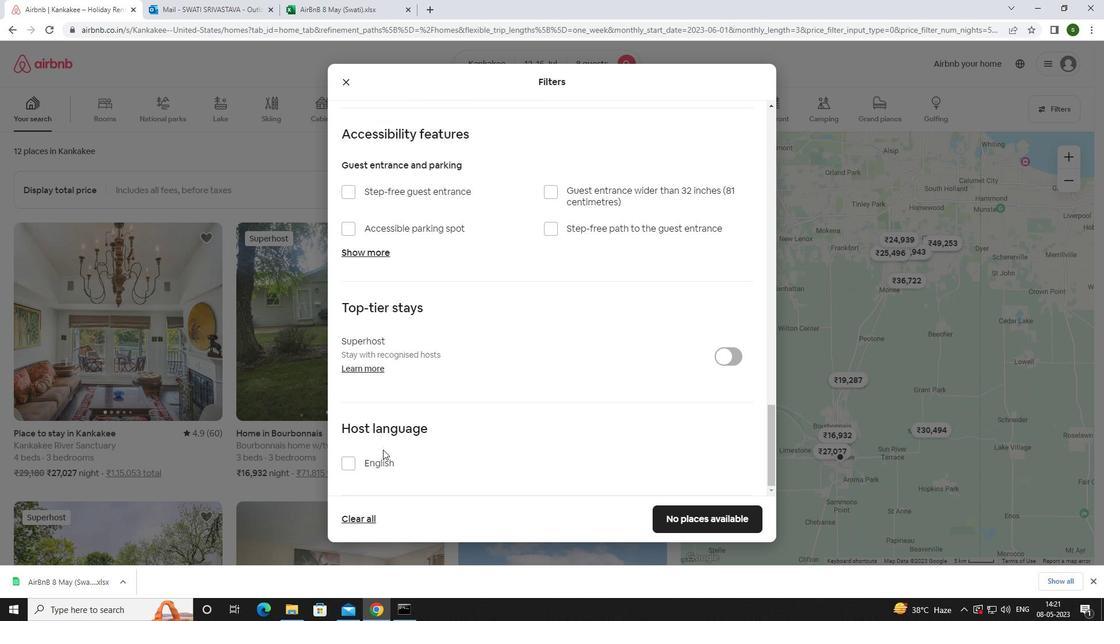 
Action: Mouse pressed left at (378, 458)
Screenshot: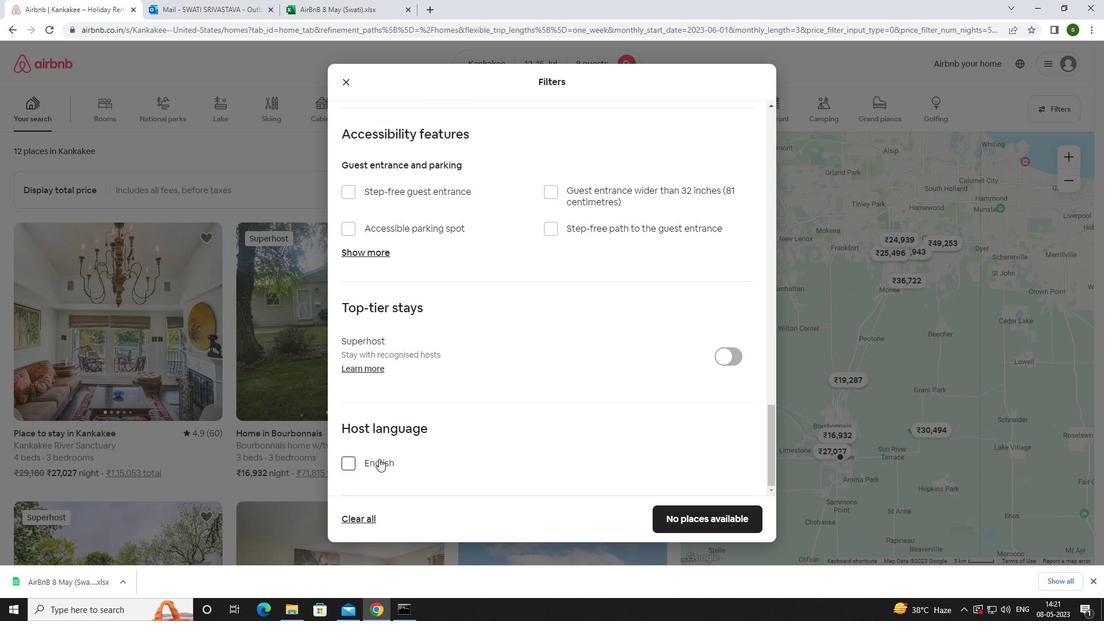 
Action: Mouse moved to (692, 526)
Screenshot: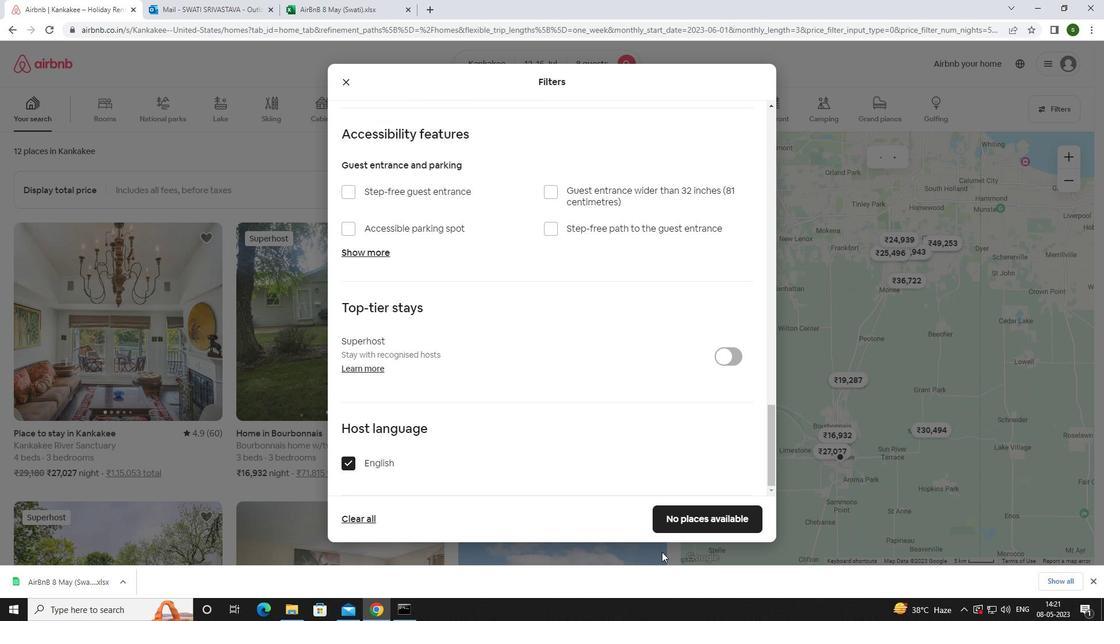 
Action: Mouse pressed left at (692, 526)
Screenshot: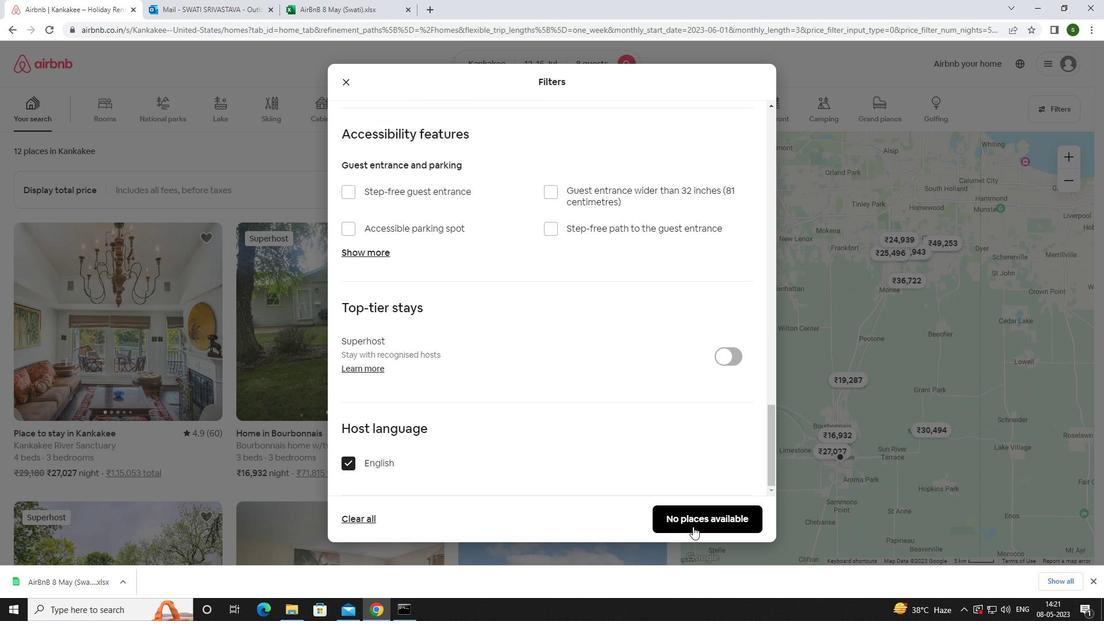 
Action: Mouse moved to (581, 477)
Screenshot: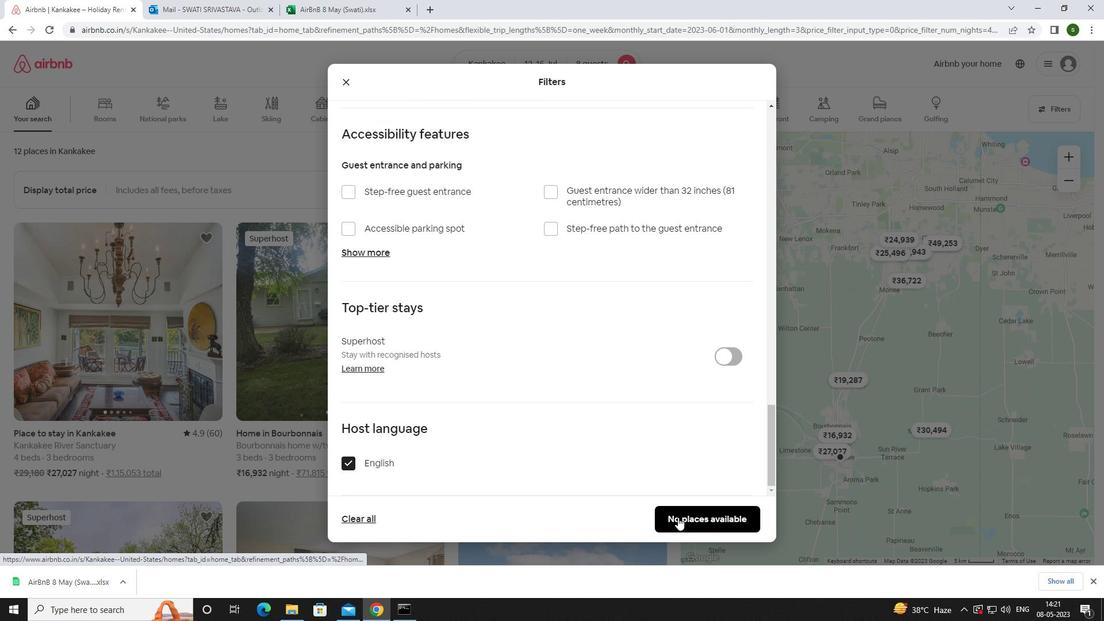 
